 Task: Search one way flight ticket for 2 adults, 2 children, 2 infants in seat in first from Jacksonville: Albert J. Ellis Airport to Greensboro: Piedmont Triad International Airport on 5-1-2023. Choice of flights is Sun country airlines. Number of bags: 1 checked bag. Price is upto 91000. Outbound departure time preference is 9:00.
Action: Mouse moved to (211, 252)
Screenshot: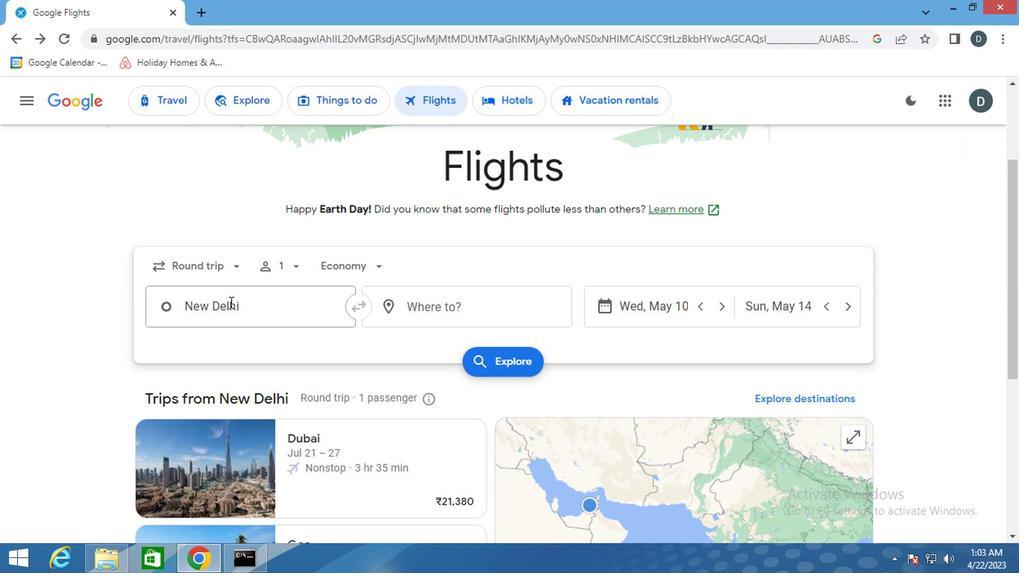 
Action: Mouse pressed left at (211, 252)
Screenshot: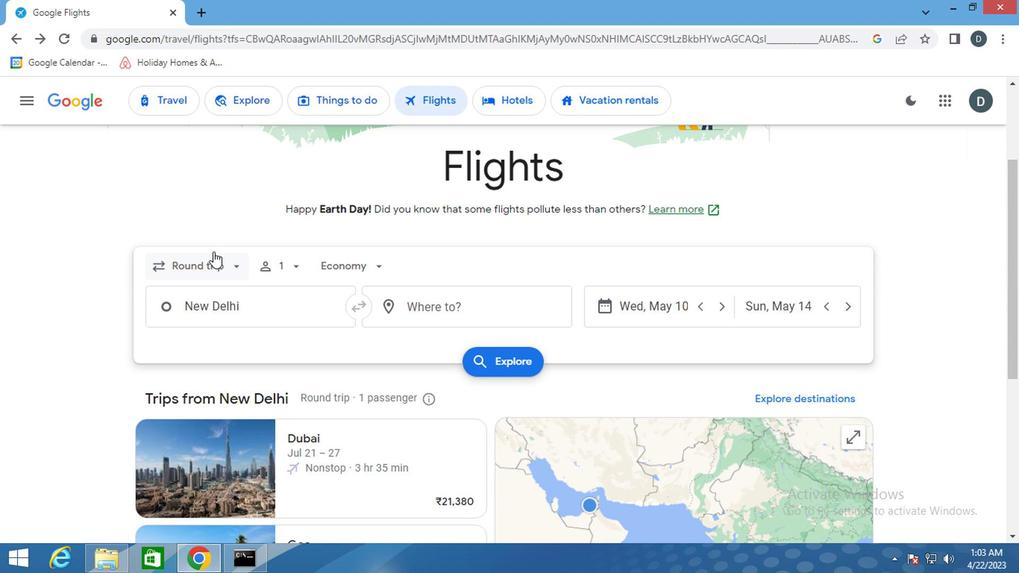 
Action: Mouse moved to (221, 332)
Screenshot: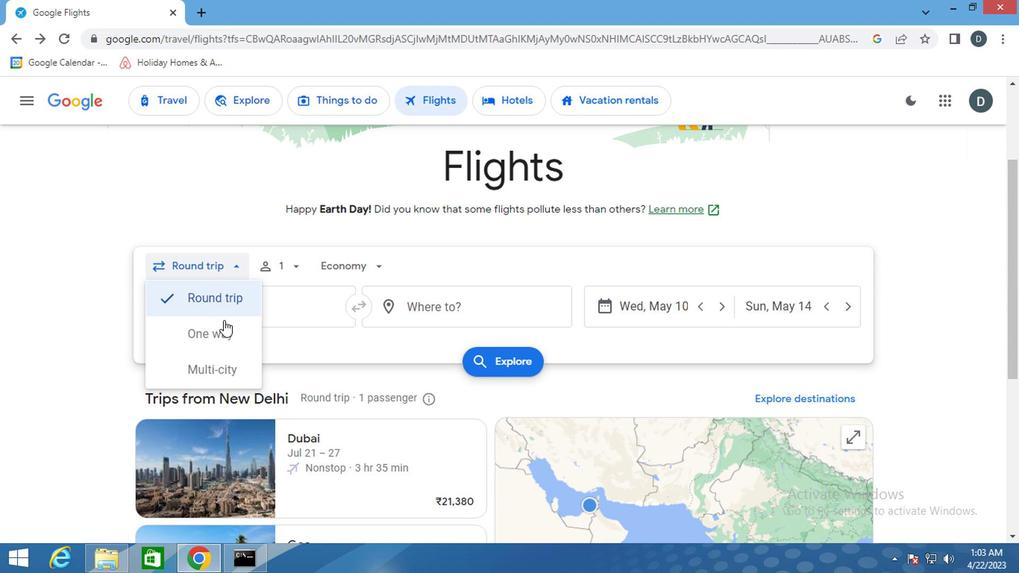 
Action: Mouse pressed left at (221, 332)
Screenshot: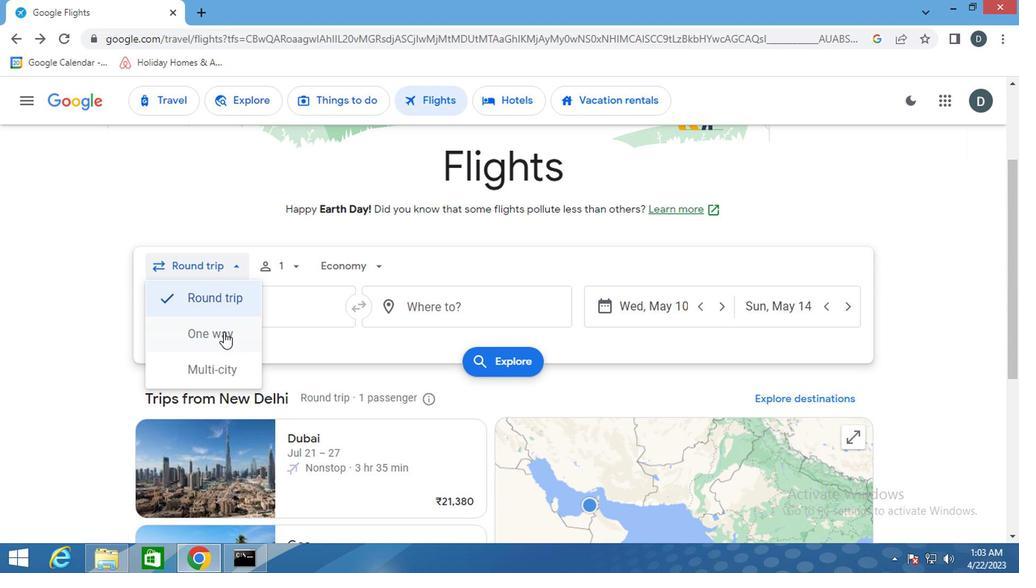 
Action: Mouse moved to (263, 260)
Screenshot: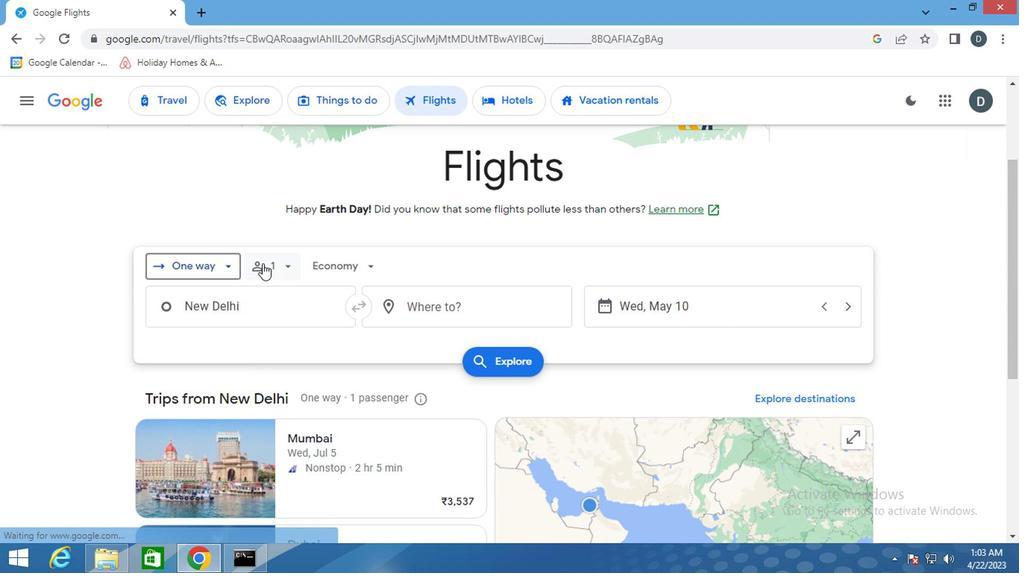 
Action: Mouse pressed left at (263, 260)
Screenshot: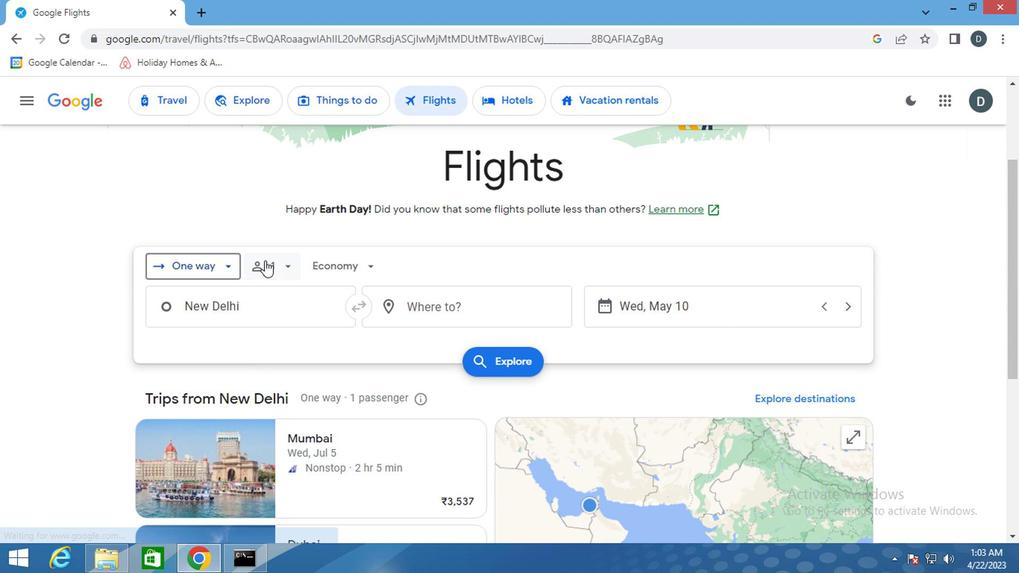 
Action: Mouse moved to (391, 309)
Screenshot: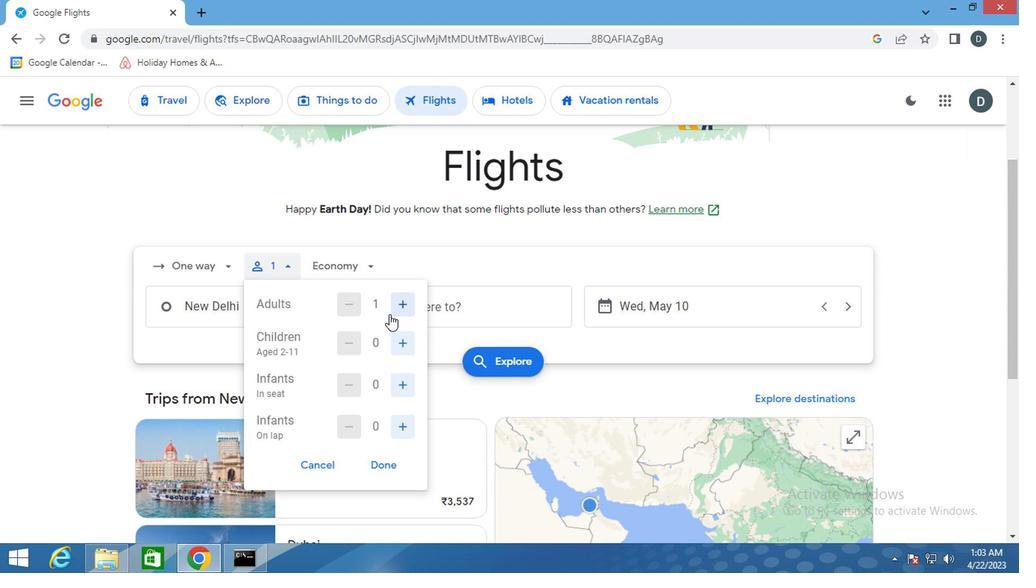 
Action: Mouse pressed left at (391, 309)
Screenshot: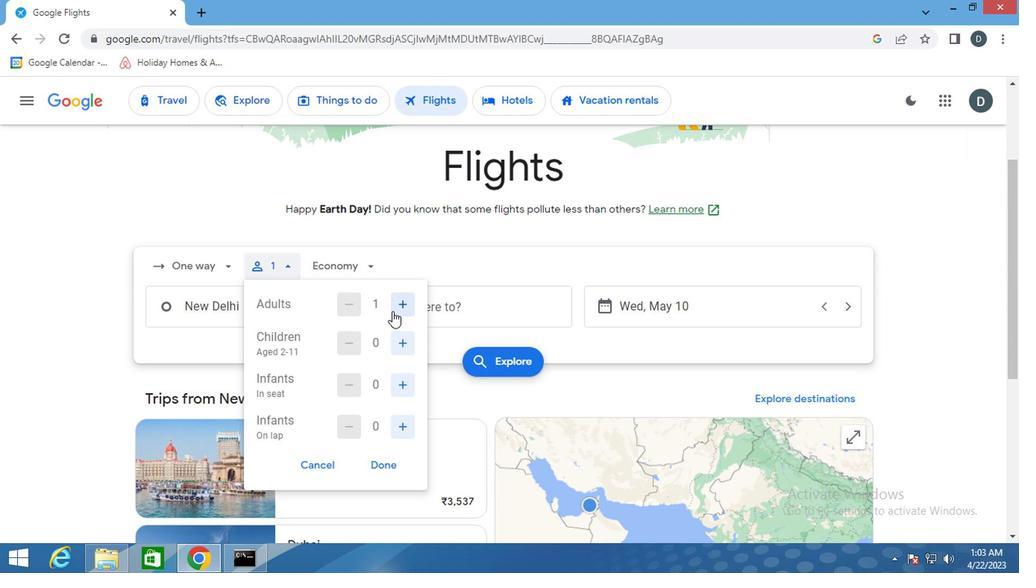 
Action: Mouse moved to (395, 336)
Screenshot: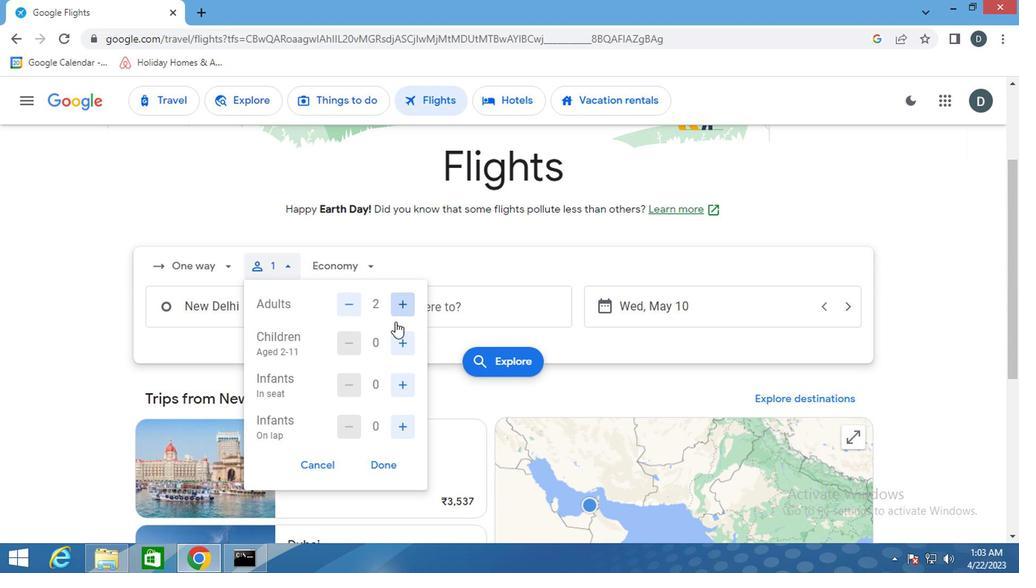 
Action: Mouse pressed left at (395, 336)
Screenshot: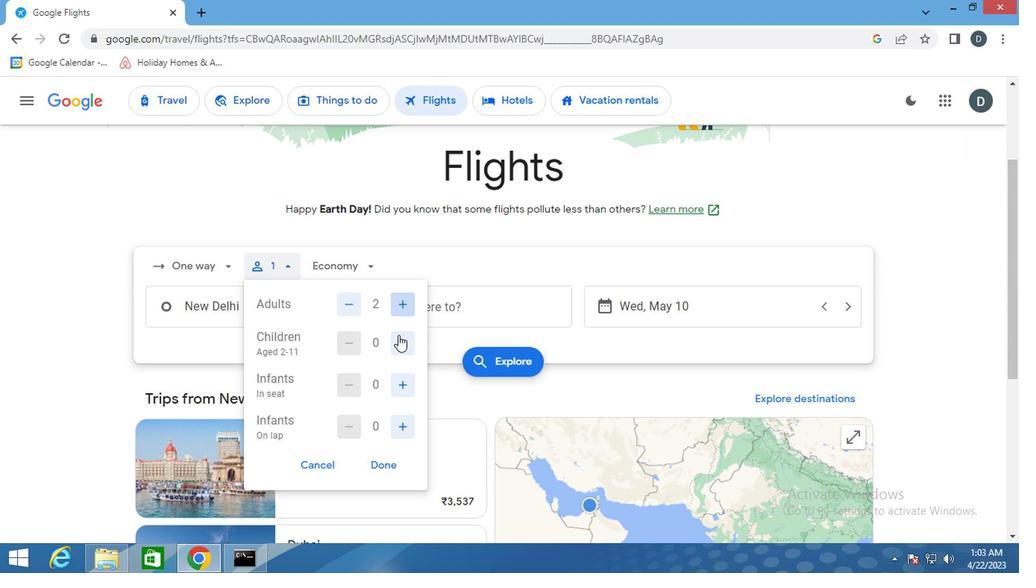 
Action: Mouse pressed left at (395, 336)
Screenshot: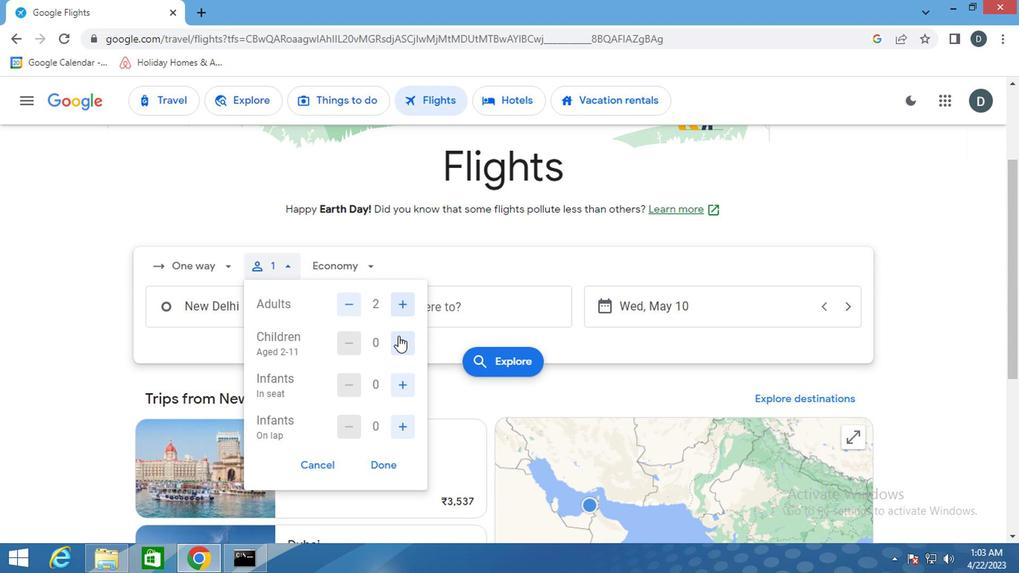 
Action: Mouse moved to (402, 380)
Screenshot: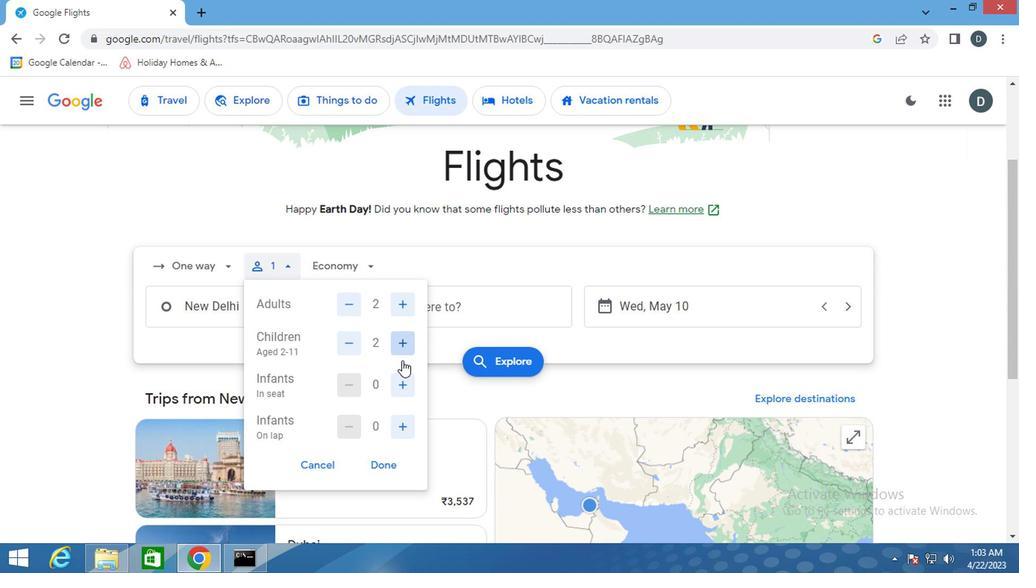 
Action: Mouse pressed left at (402, 380)
Screenshot: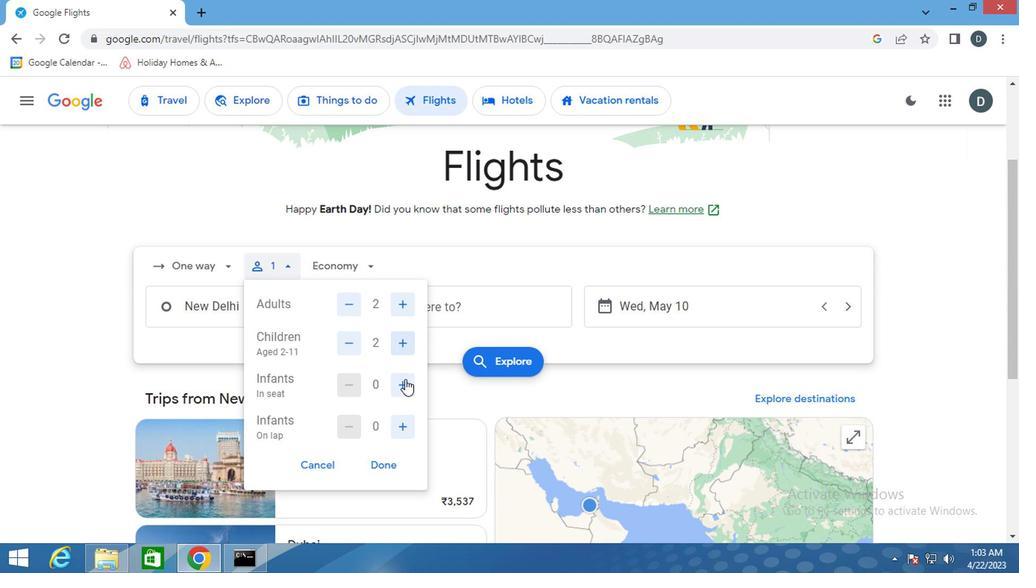 
Action: Mouse pressed left at (402, 380)
Screenshot: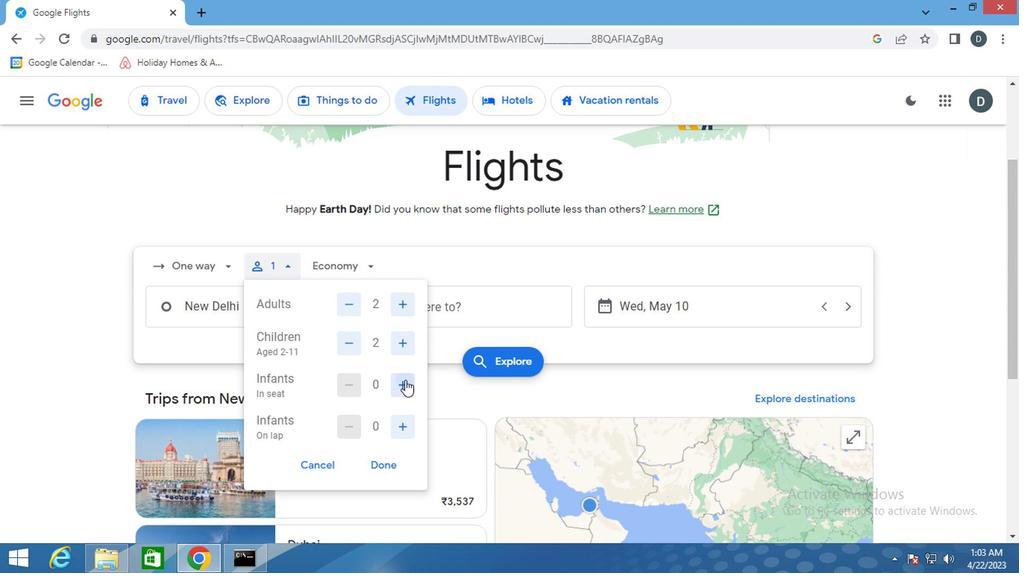 
Action: Mouse moved to (391, 461)
Screenshot: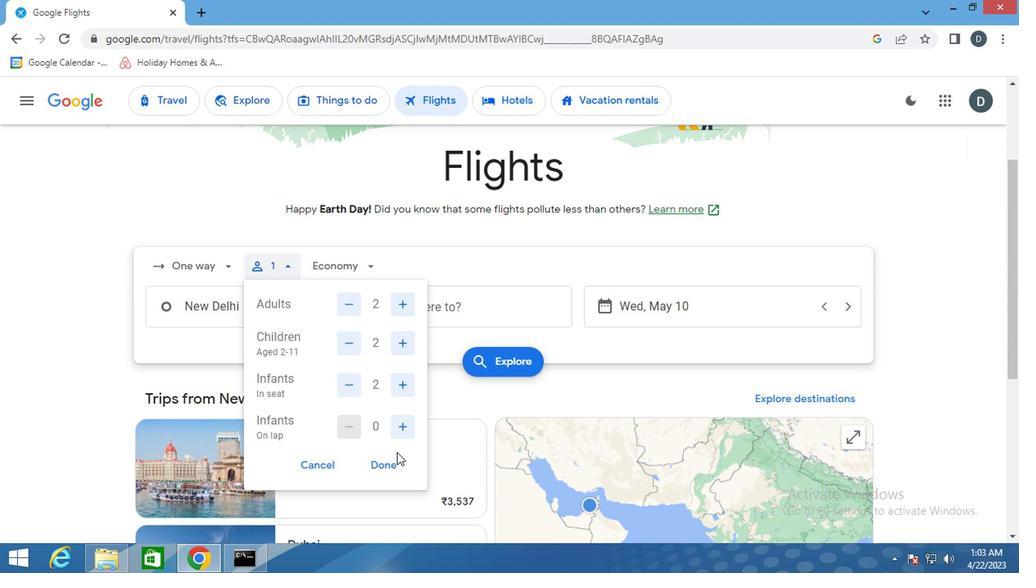 
Action: Mouse pressed left at (391, 461)
Screenshot: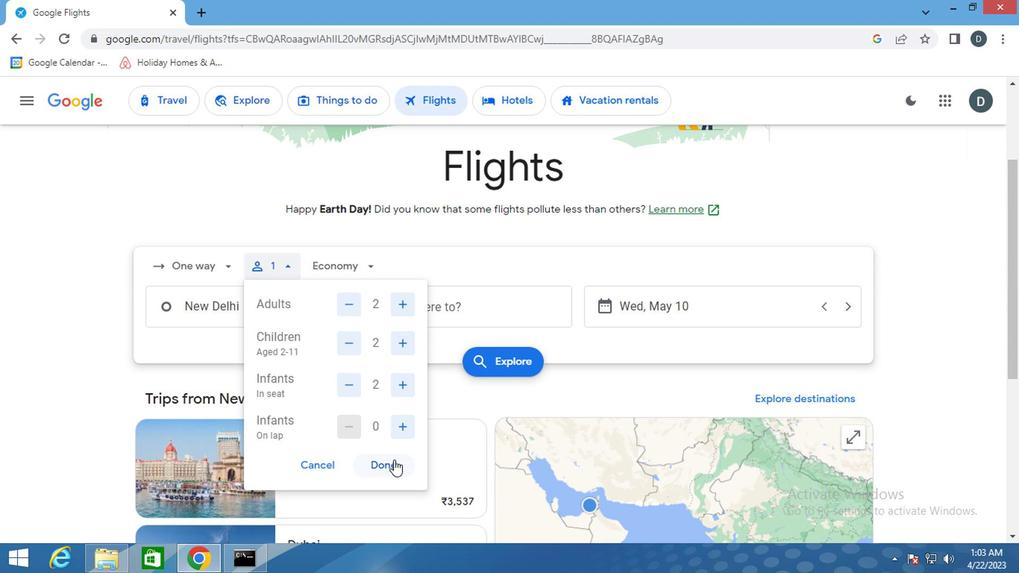 
Action: Mouse moved to (327, 268)
Screenshot: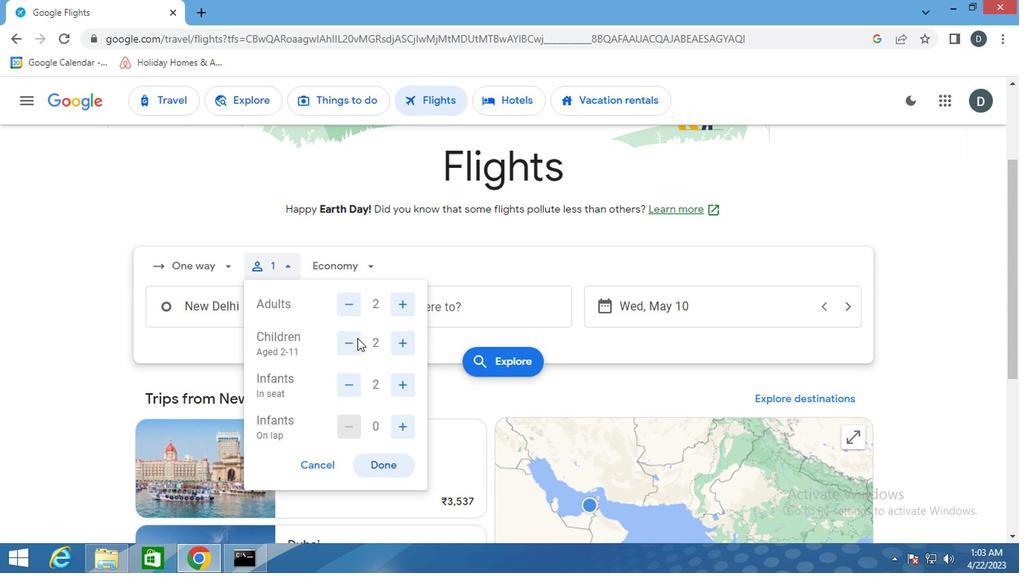 
Action: Mouse pressed left at (327, 268)
Screenshot: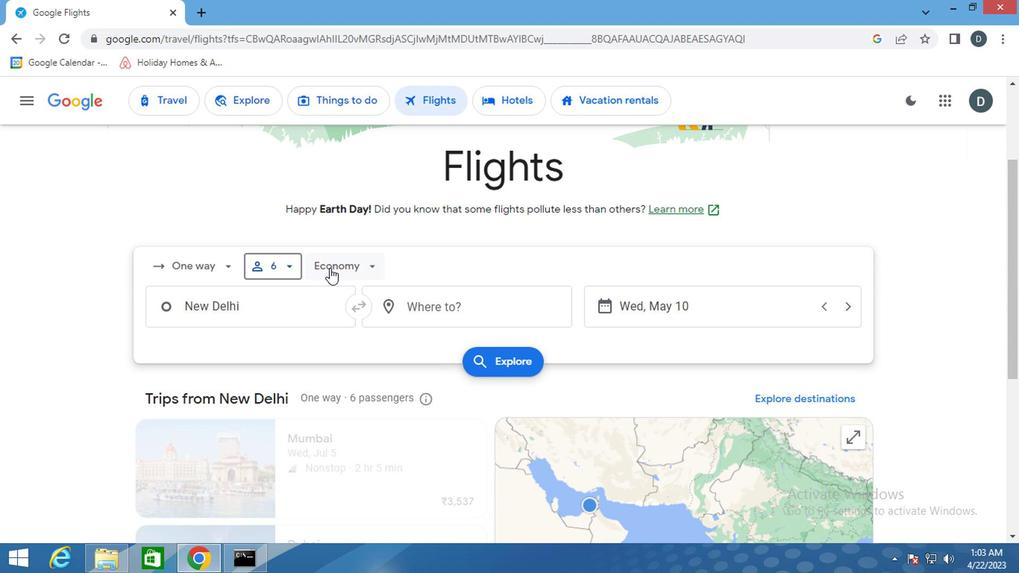 
Action: Mouse moved to (378, 404)
Screenshot: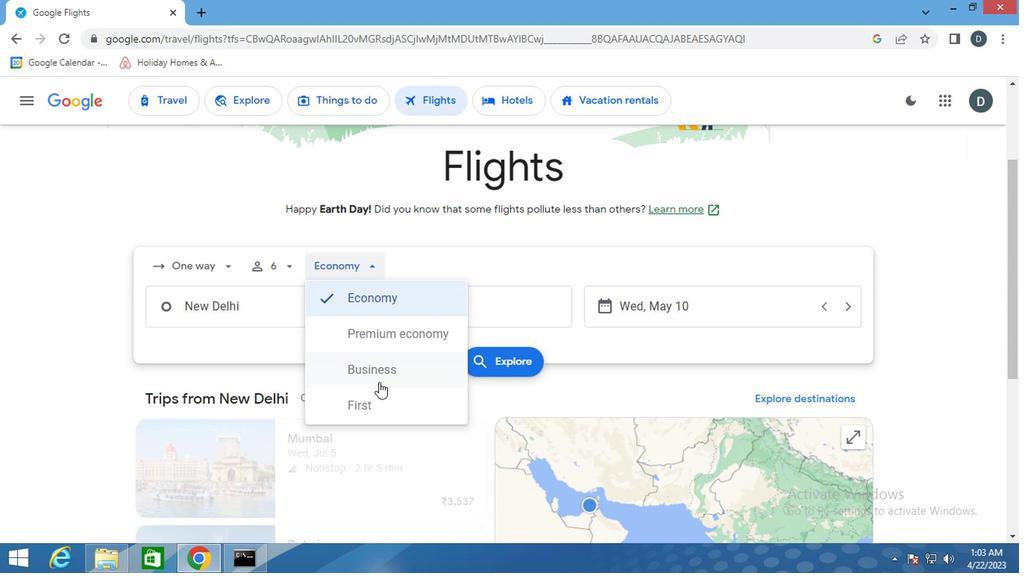 
Action: Mouse pressed left at (378, 404)
Screenshot: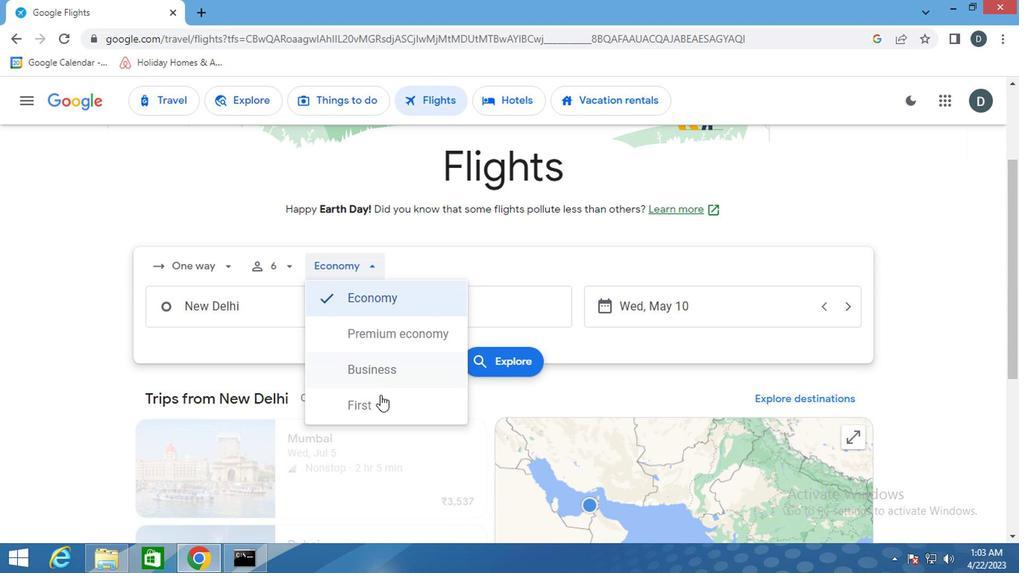 
Action: Mouse moved to (275, 311)
Screenshot: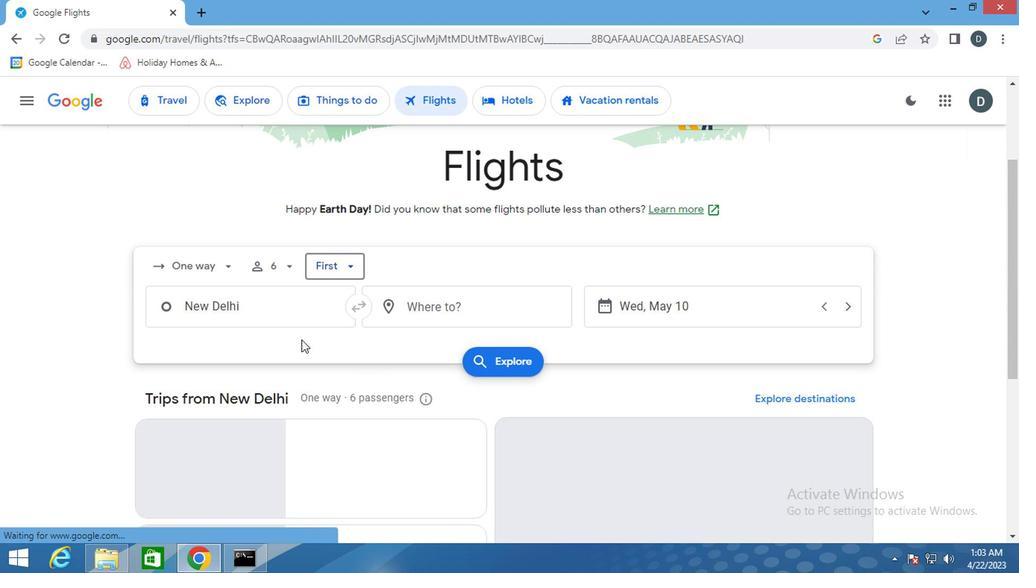 
Action: Mouse pressed left at (275, 311)
Screenshot: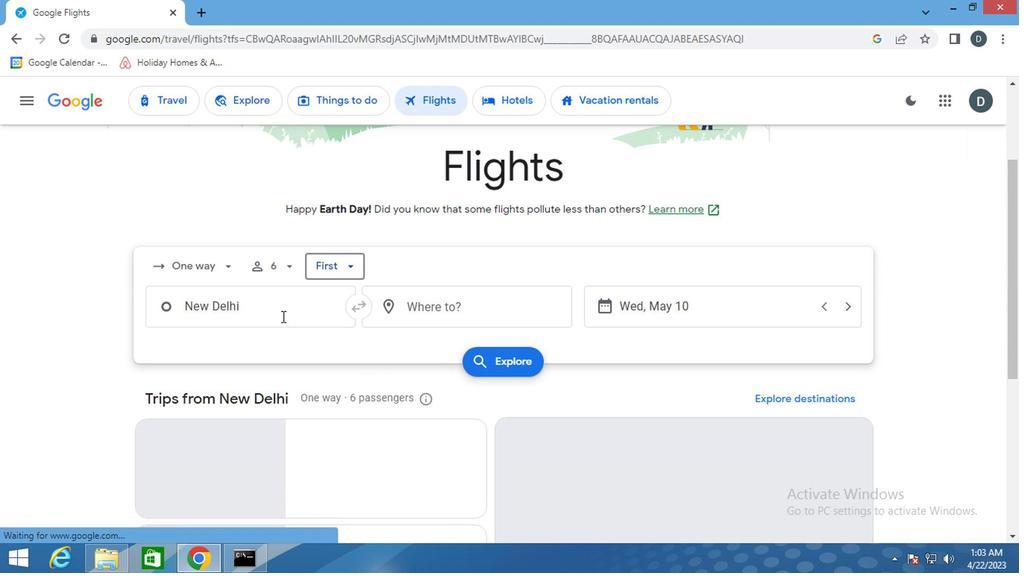 
Action: Key pressed <Key.shift>JACKSON
Screenshot: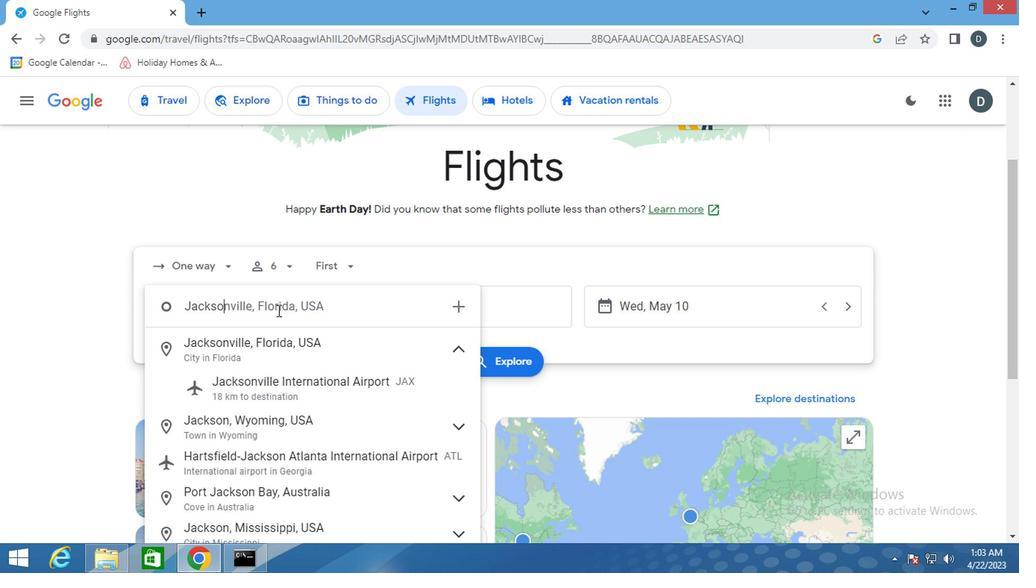 
Action: Mouse moved to (275, 340)
Screenshot: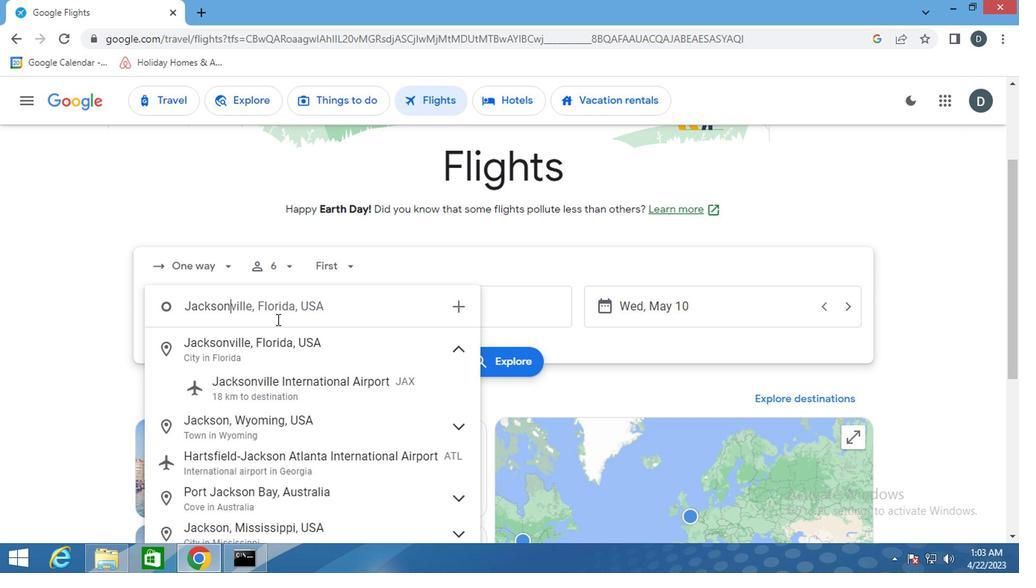 
Action: Mouse pressed left at (275, 340)
Screenshot: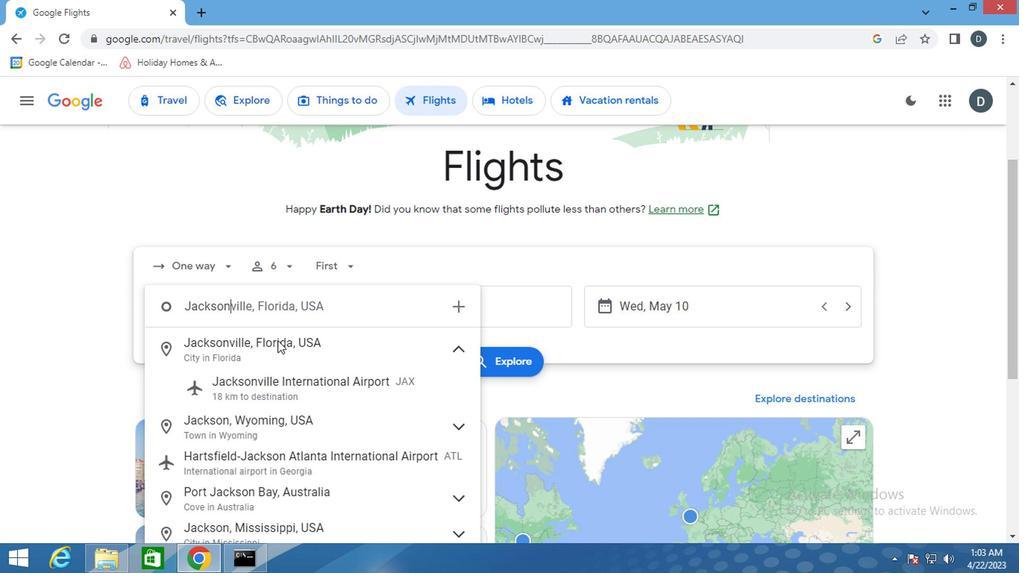 
Action: Mouse moved to (424, 308)
Screenshot: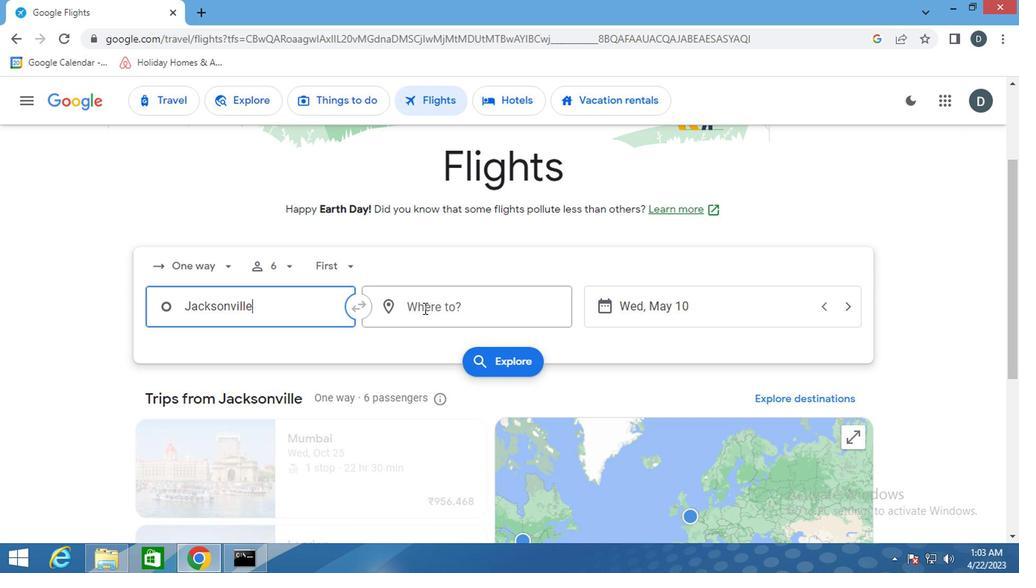 
Action: Mouse pressed left at (424, 308)
Screenshot: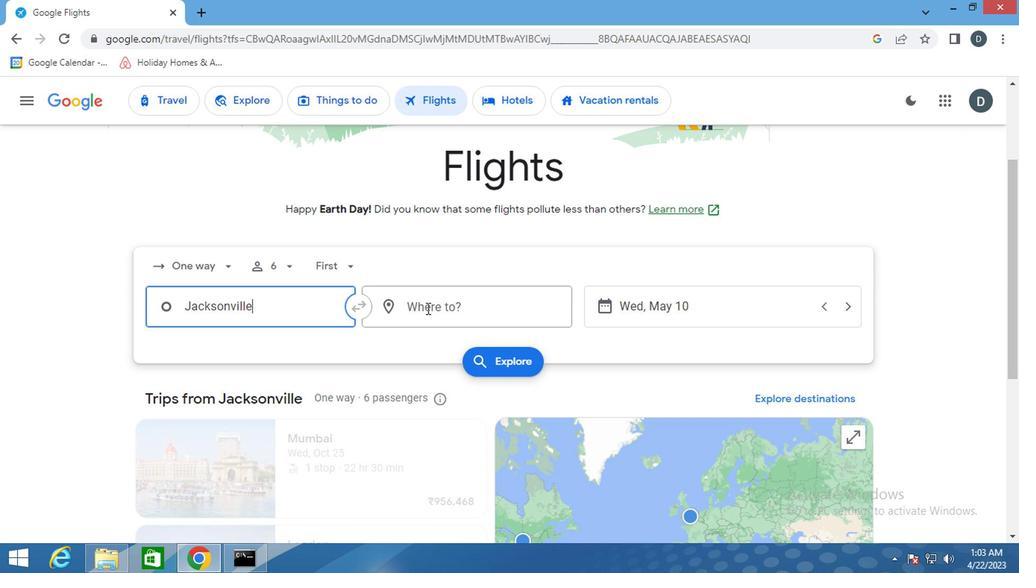 
Action: Key pressed <Key.shift>GREENS
Screenshot: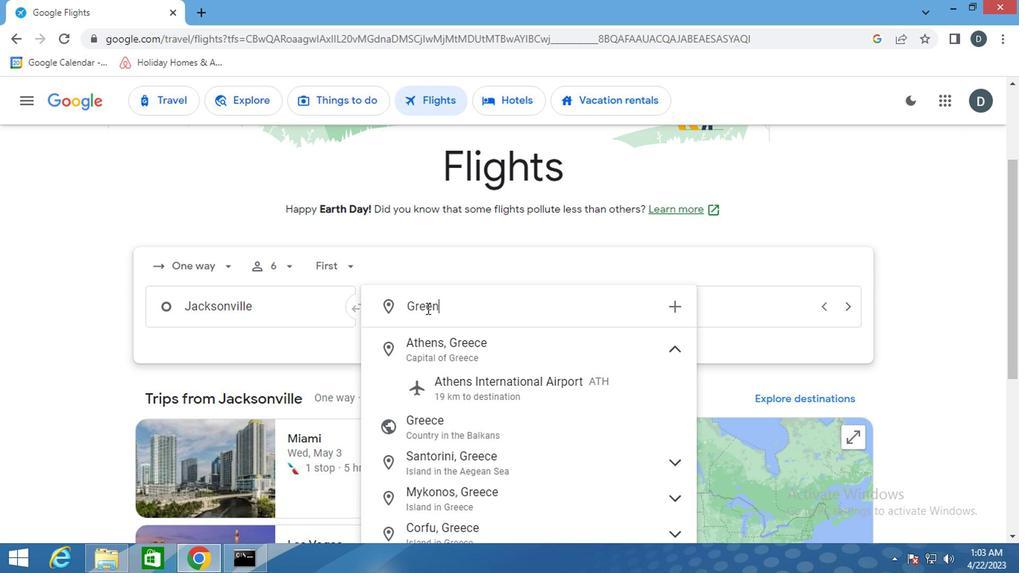 
Action: Mouse moved to (459, 384)
Screenshot: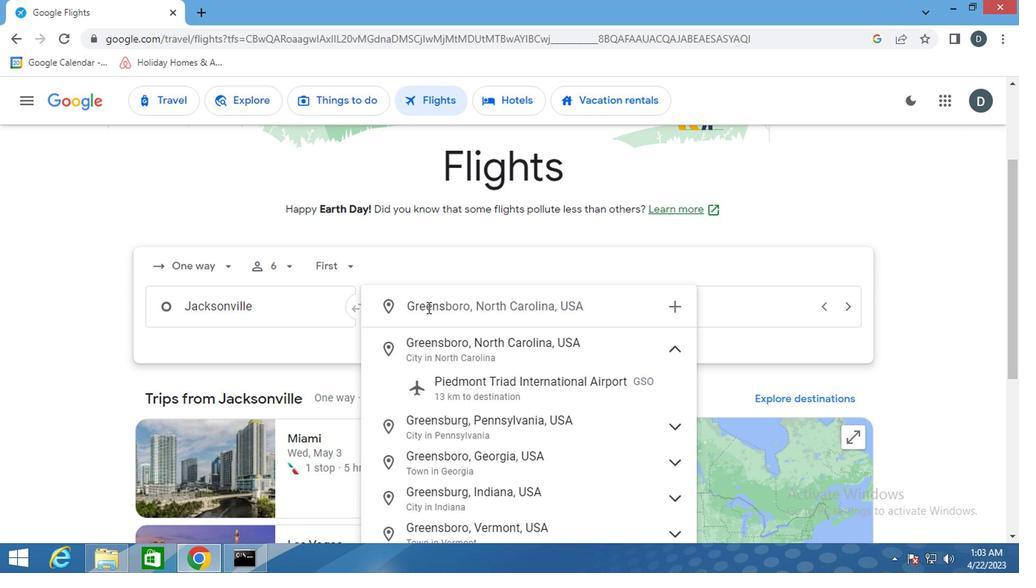 
Action: Mouse pressed left at (459, 384)
Screenshot: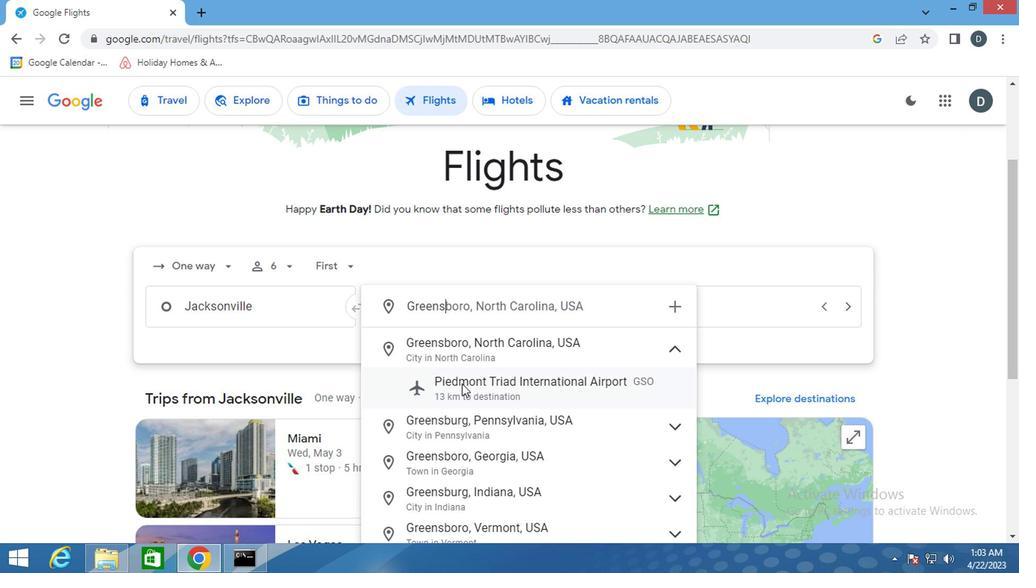 
Action: Mouse moved to (740, 322)
Screenshot: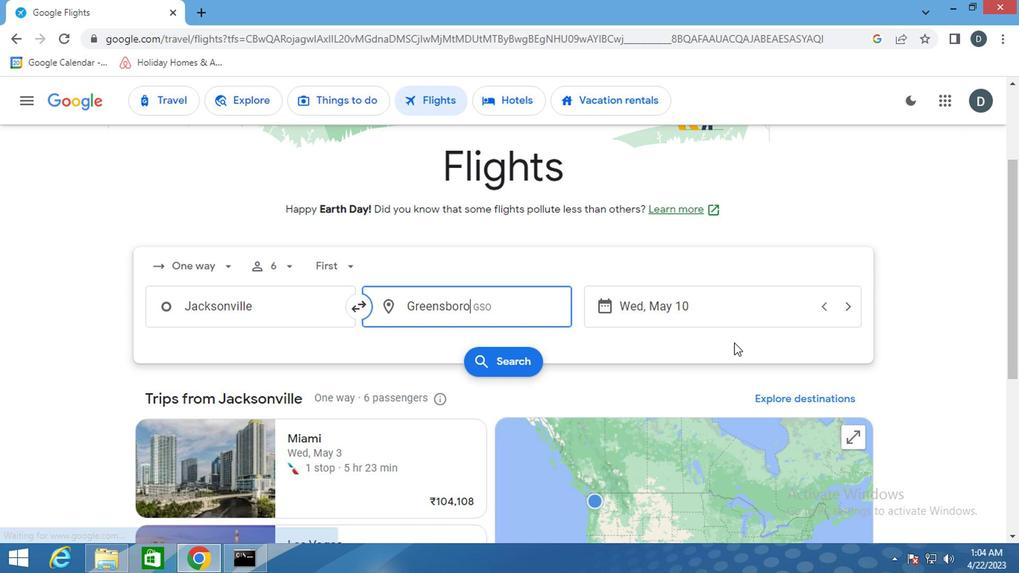 
Action: Mouse pressed left at (740, 322)
Screenshot: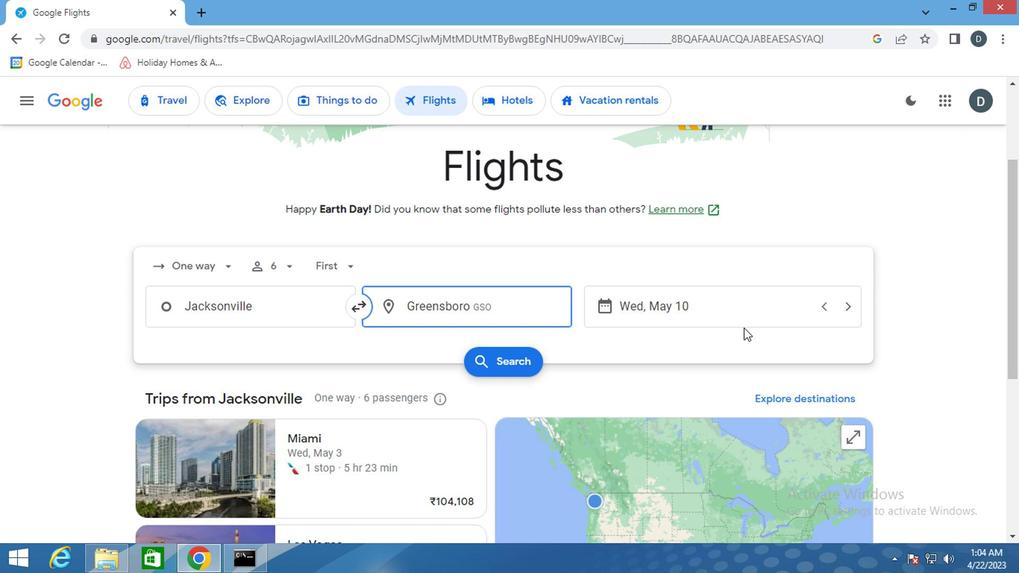 
Action: Mouse moved to (653, 265)
Screenshot: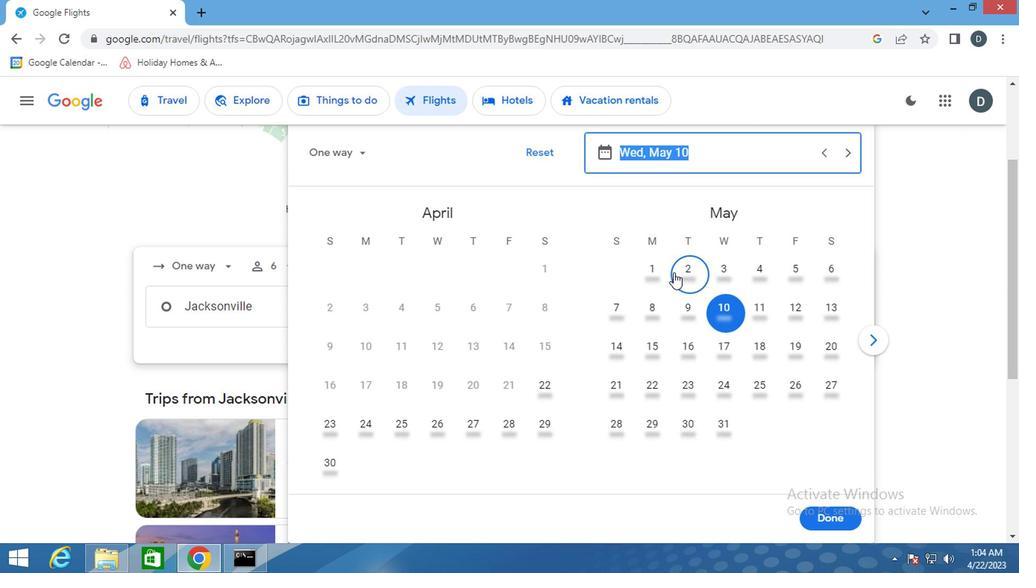 
Action: Mouse pressed left at (653, 265)
Screenshot: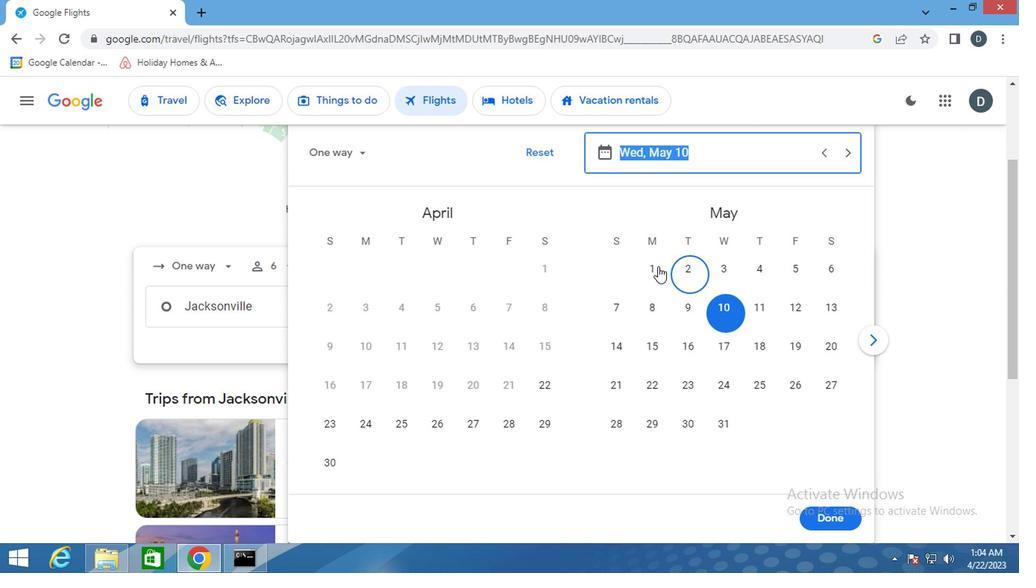 
Action: Mouse moved to (822, 510)
Screenshot: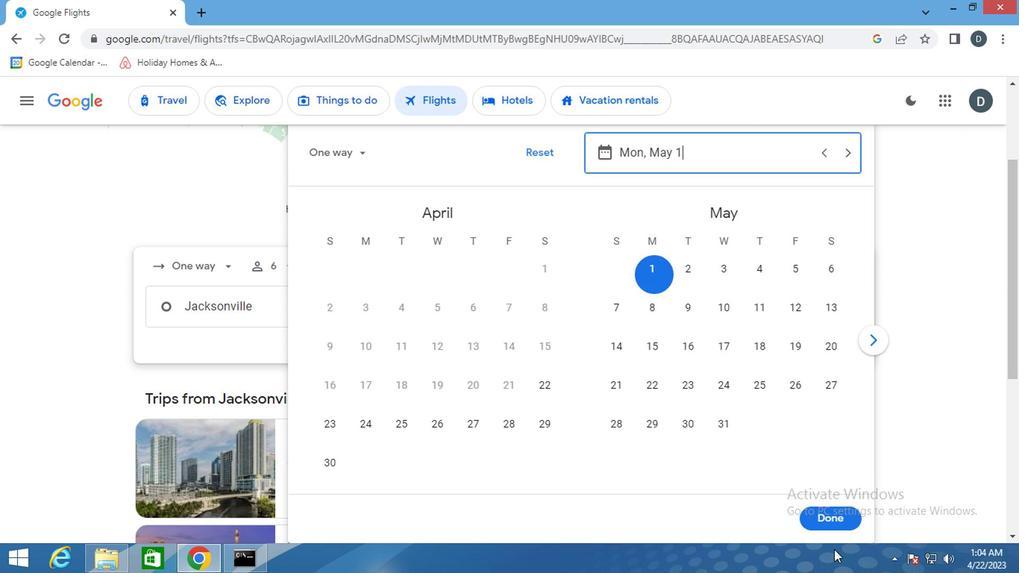 
Action: Mouse pressed left at (822, 510)
Screenshot: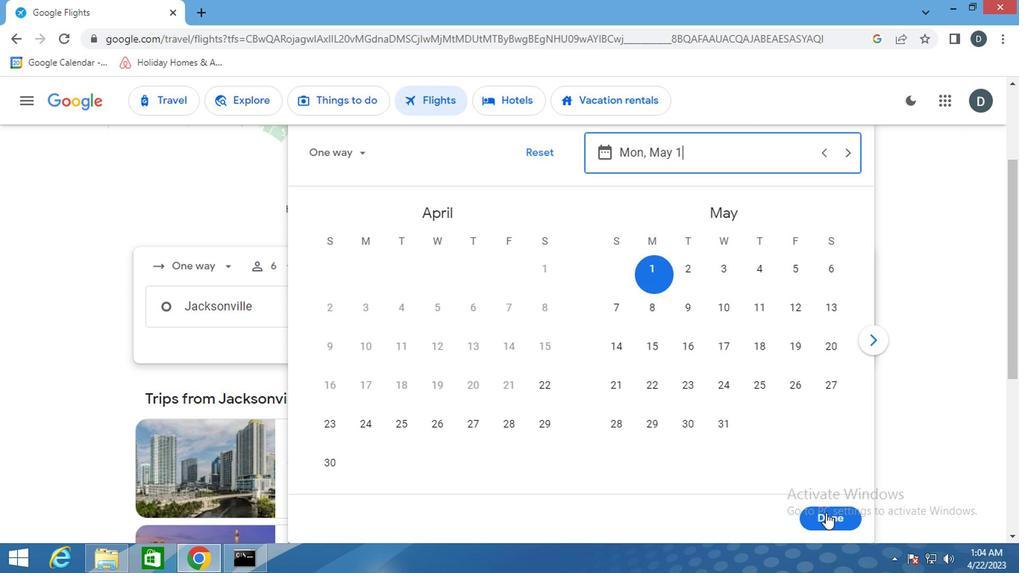 
Action: Mouse moved to (489, 358)
Screenshot: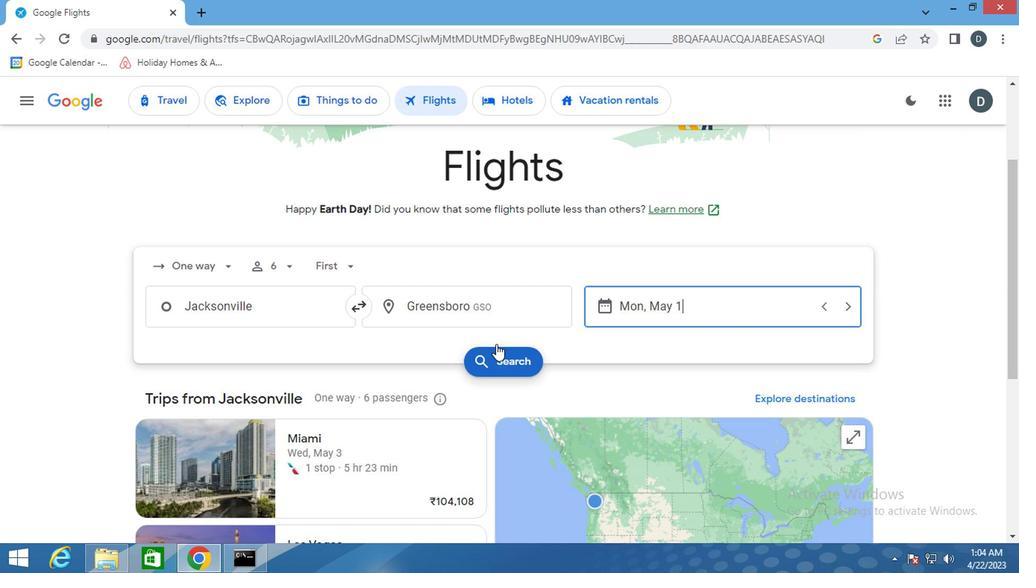 
Action: Mouse pressed left at (489, 358)
Screenshot: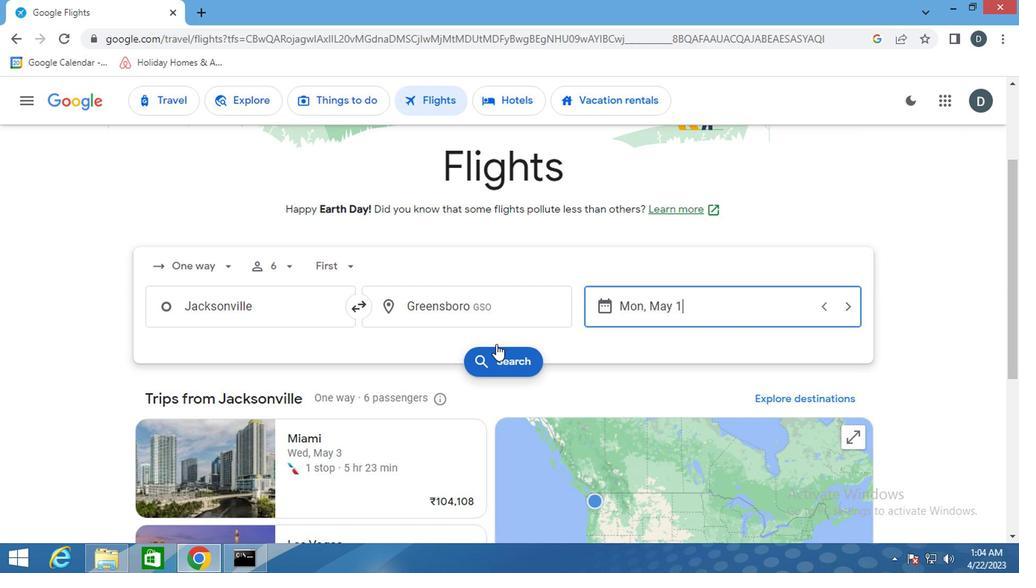 
Action: Mouse moved to (152, 238)
Screenshot: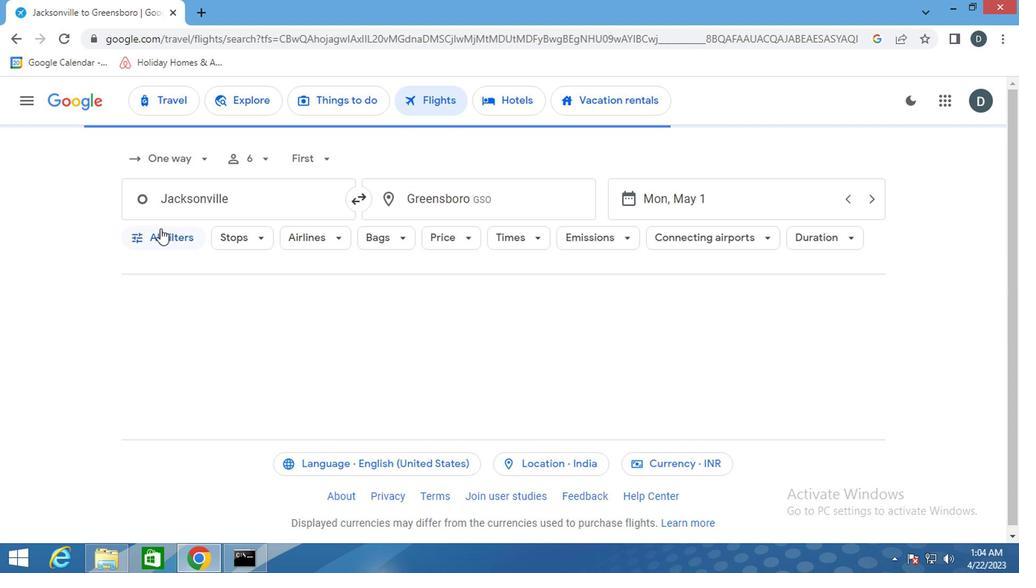 
Action: Mouse pressed left at (152, 238)
Screenshot: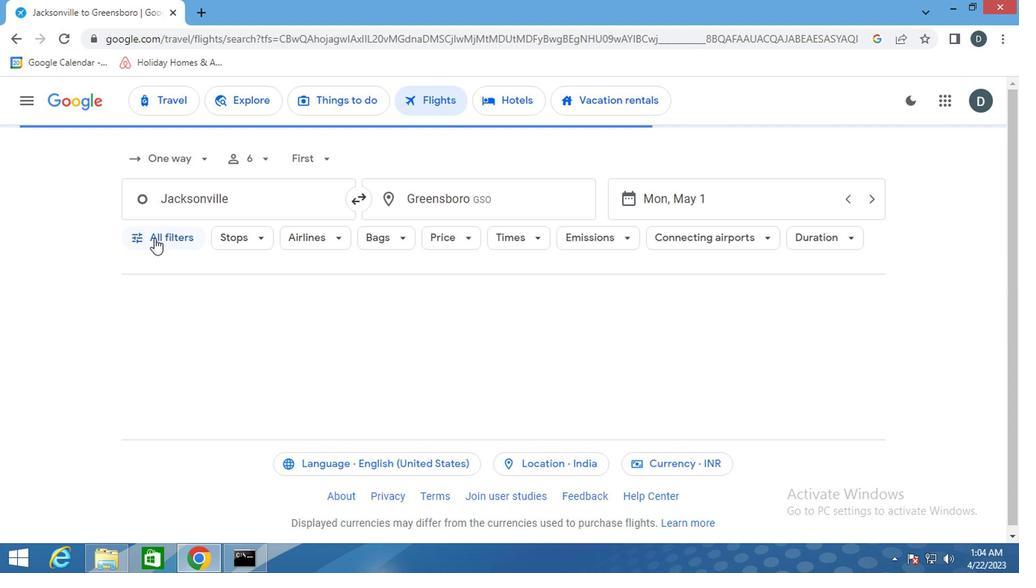 
Action: Mouse moved to (245, 340)
Screenshot: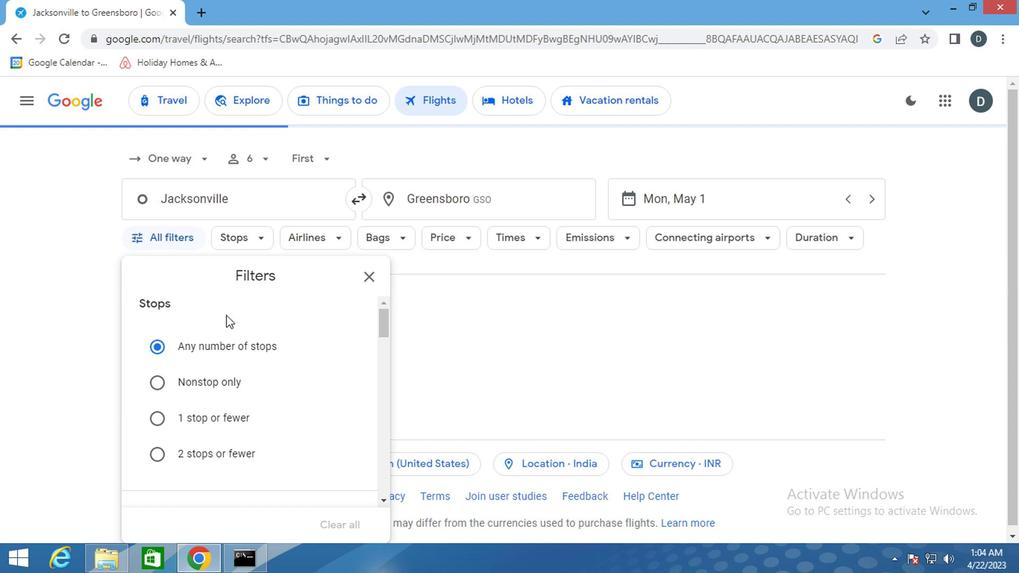 
Action: Mouse scrolled (245, 340) with delta (0, 0)
Screenshot: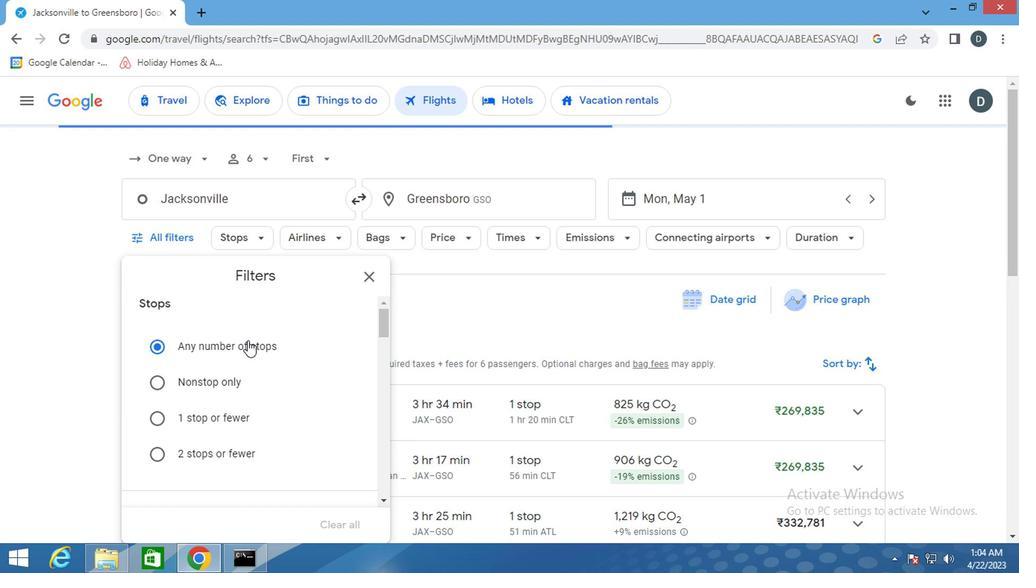 
Action: Mouse scrolled (245, 340) with delta (0, 0)
Screenshot: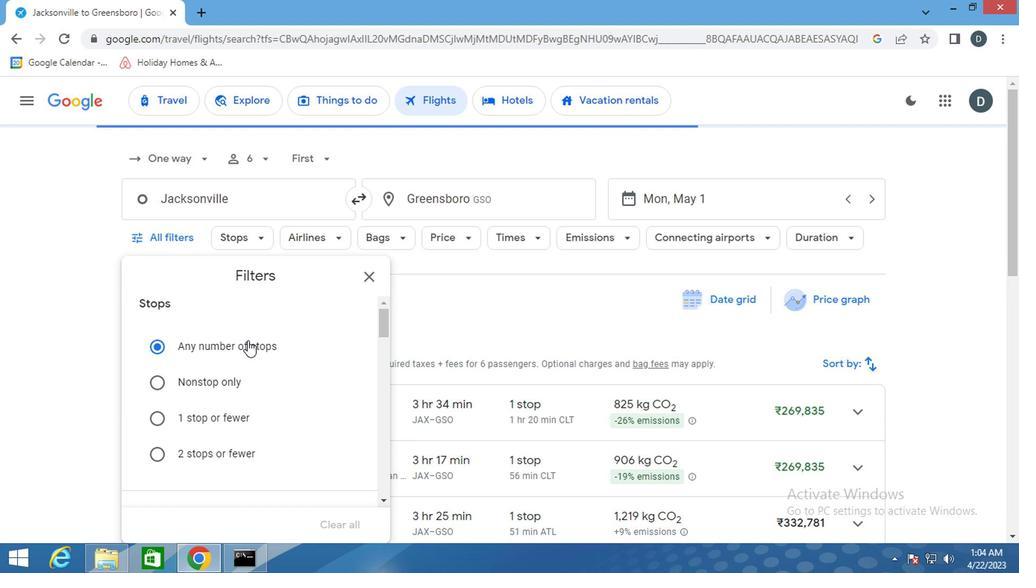 
Action: Mouse scrolled (245, 340) with delta (0, 0)
Screenshot: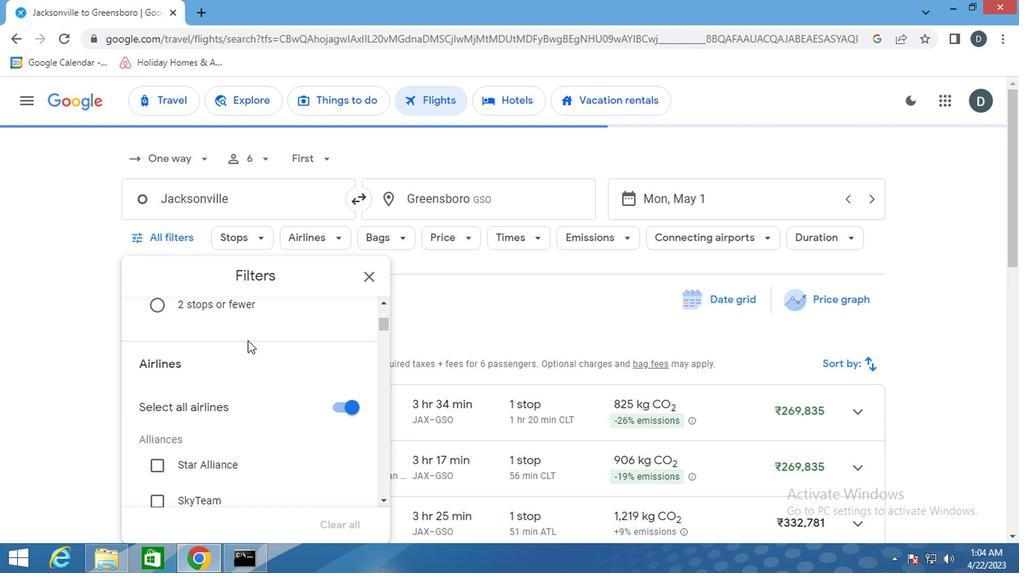 
Action: Mouse scrolled (245, 340) with delta (0, 0)
Screenshot: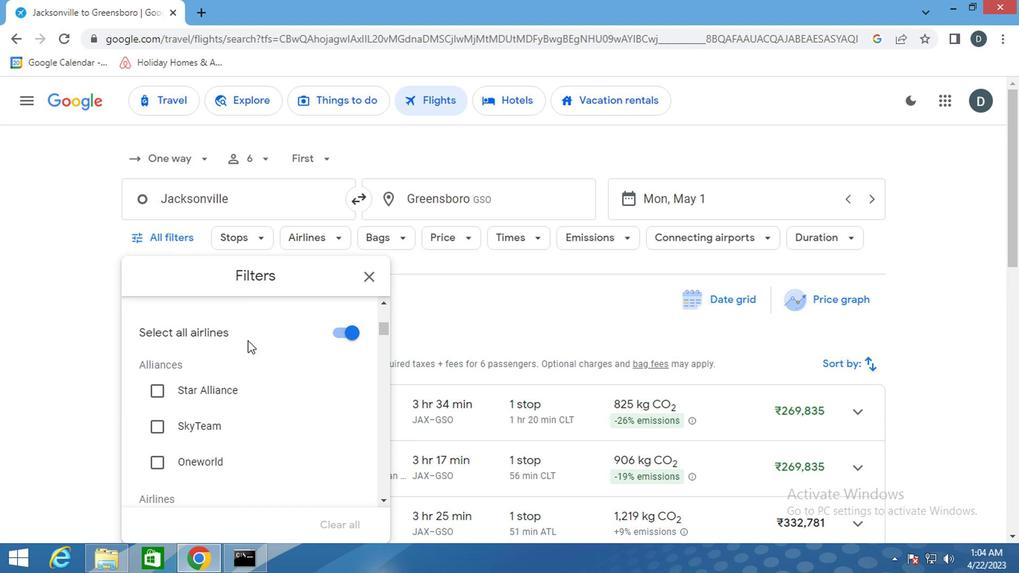 
Action: Mouse scrolled (245, 340) with delta (0, 0)
Screenshot: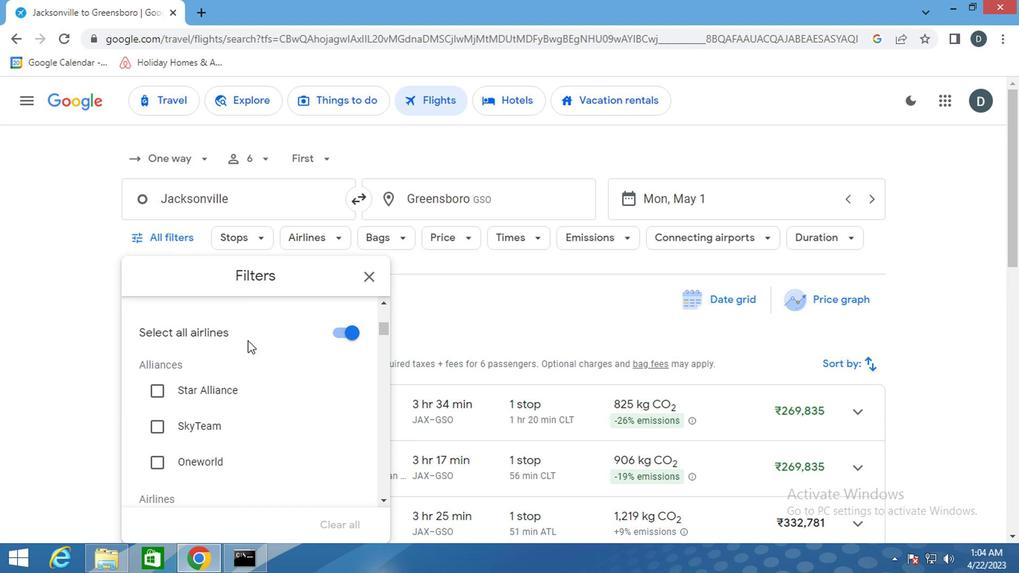
Action: Mouse scrolled (245, 340) with delta (0, 0)
Screenshot: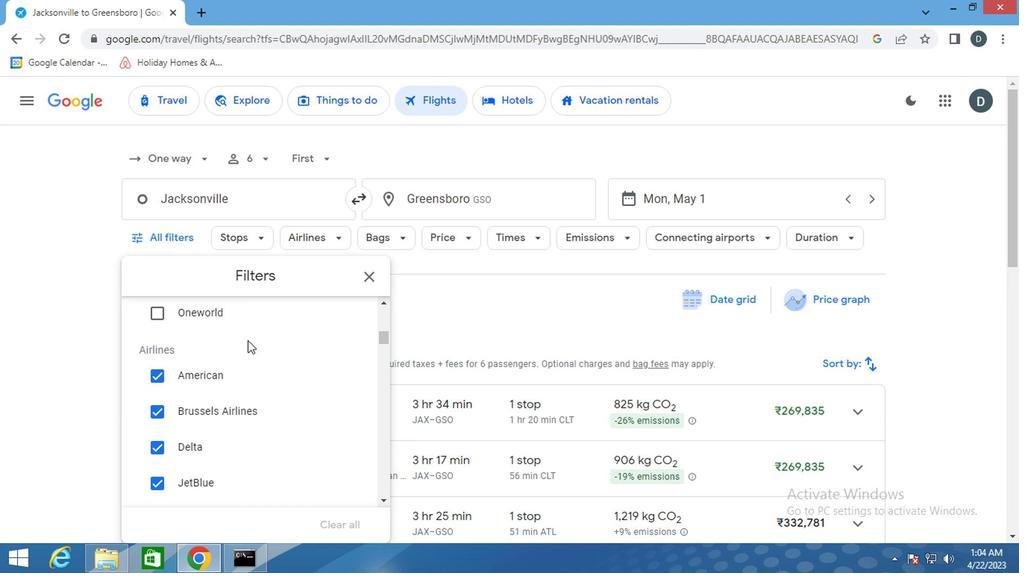 
Action: Mouse scrolled (245, 340) with delta (0, 0)
Screenshot: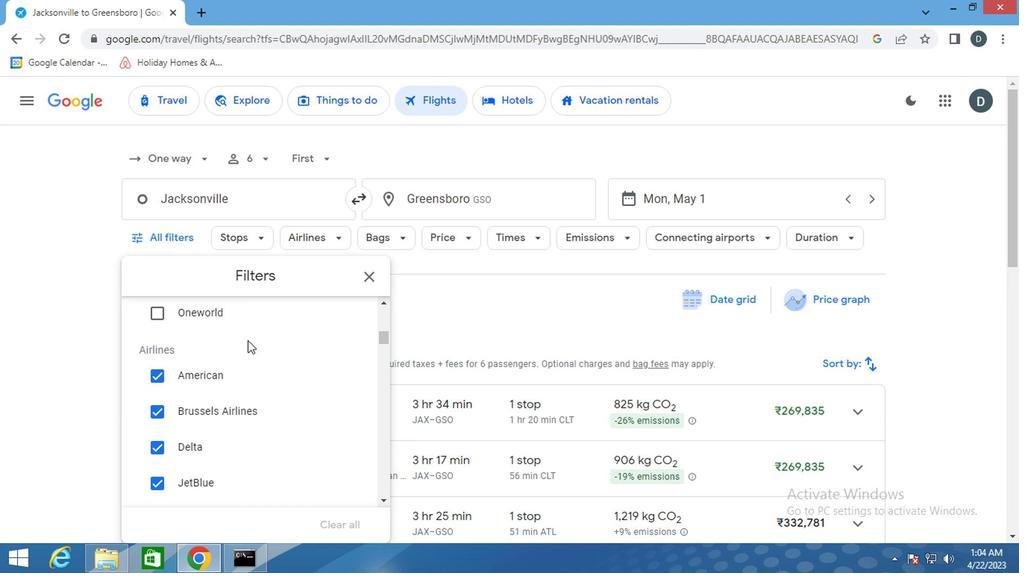 
Action: Mouse moved to (295, 432)
Screenshot: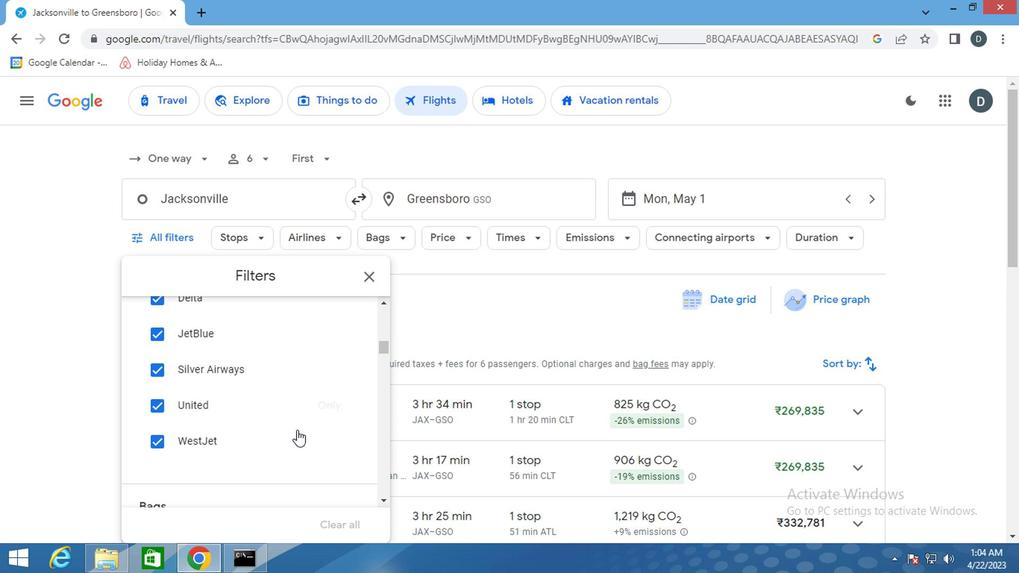 
Action: Mouse scrolled (295, 433) with delta (0, 1)
Screenshot: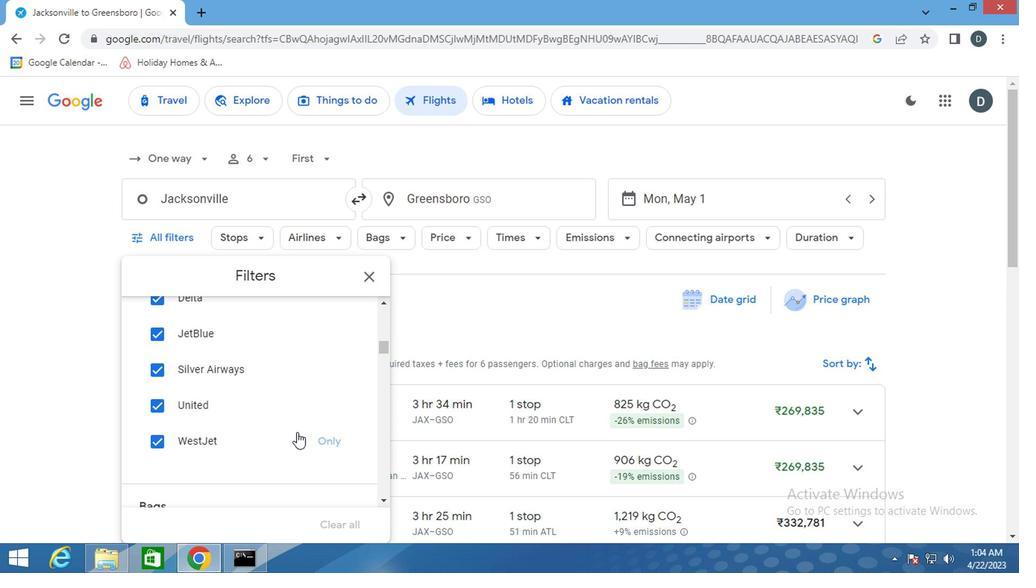 
Action: Mouse scrolled (295, 433) with delta (0, 1)
Screenshot: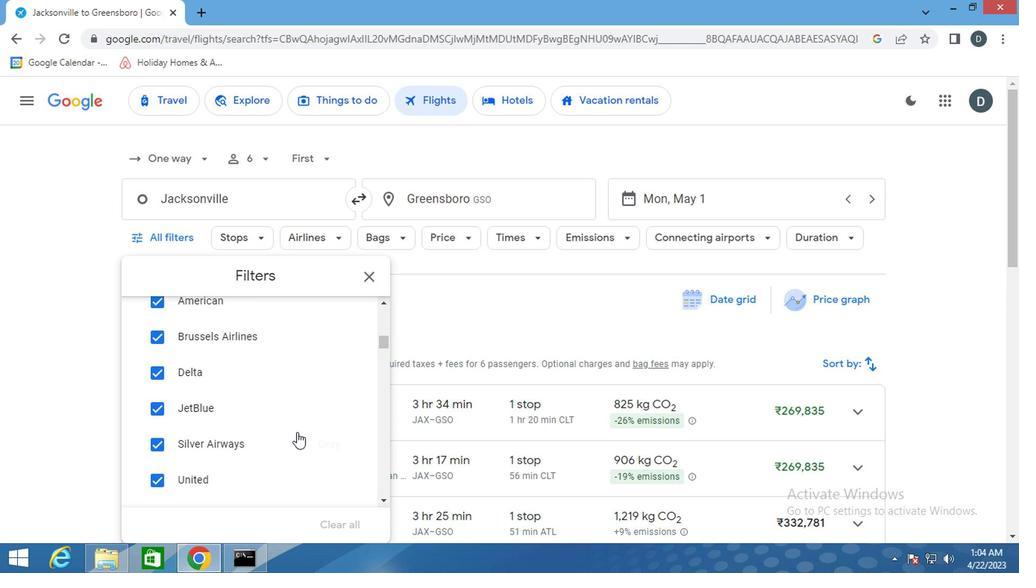 
Action: Mouse scrolled (295, 432) with delta (0, 0)
Screenshot: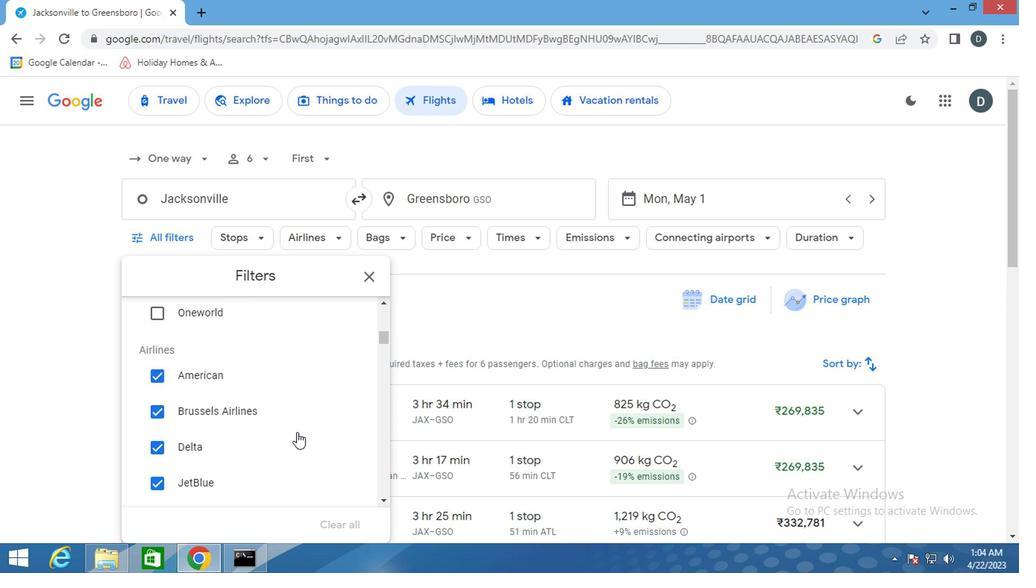
Action: Mouse scrolled (295, 432) with delta (0, 0)
Screenshot: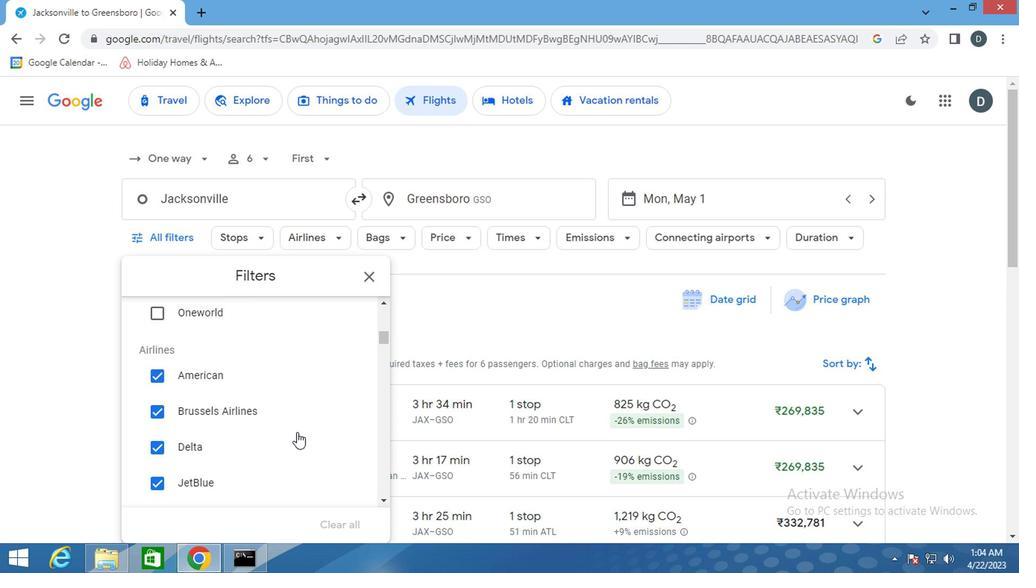 
Action: Mouse scrolled (295, 432) with delta (0, 0)
Screenshot: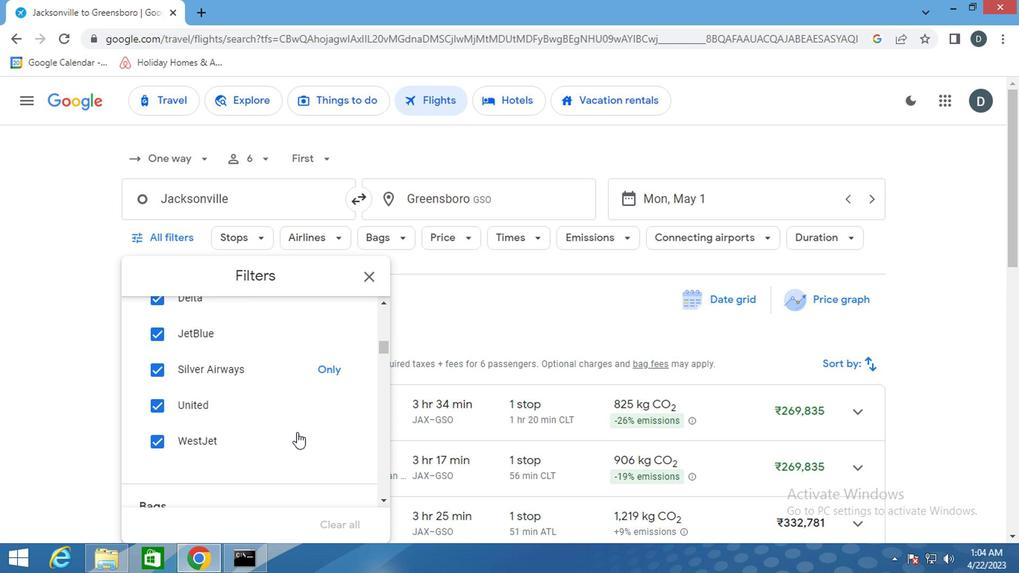 
Action: Mouse scrolled (295, 432) with delta (0, 0)
Screenshot: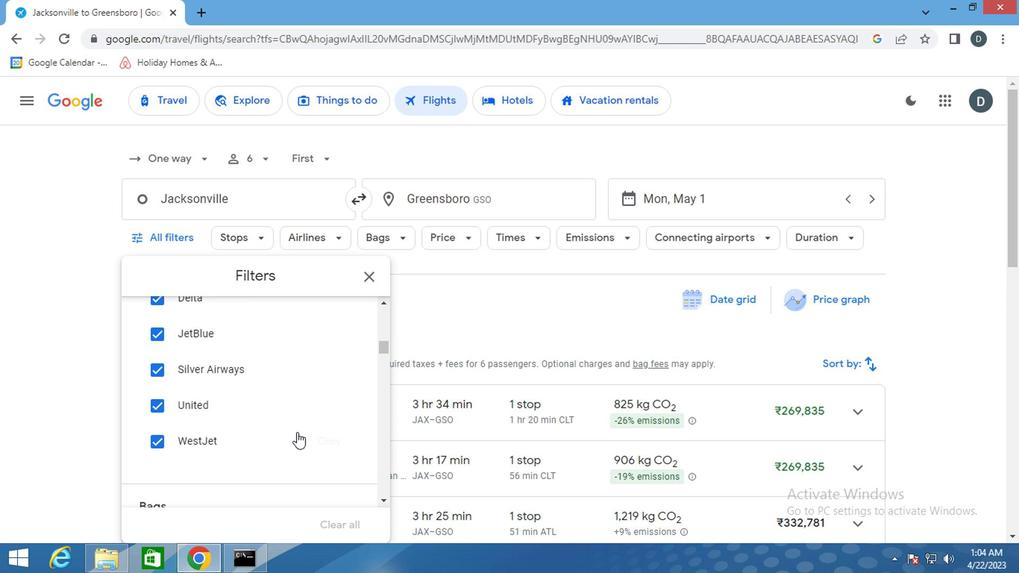 
Action: Mouse moved to (345, 429)
Screenshot: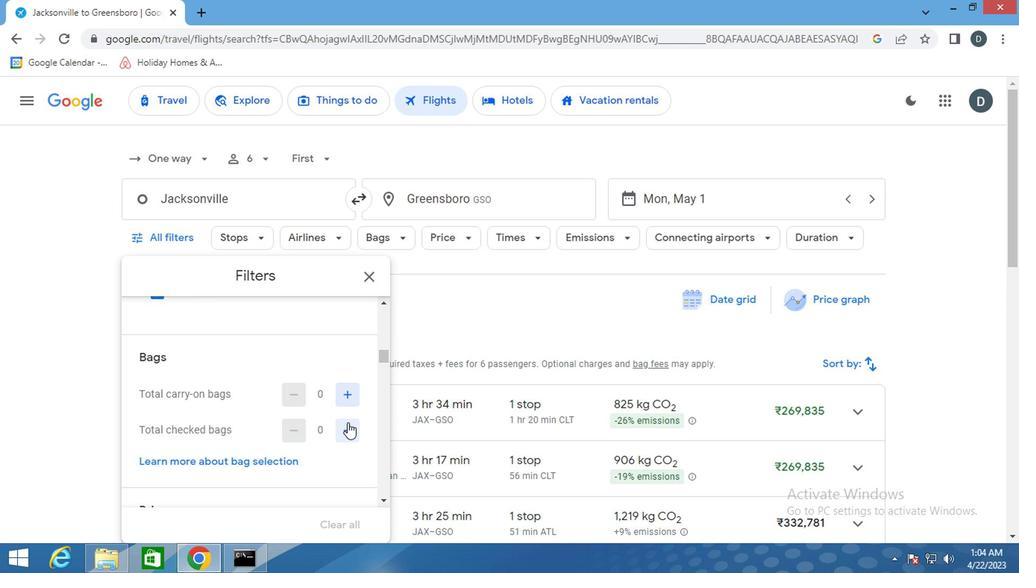 
Action: Mouse pressed left at (345, 429)
Screenshot: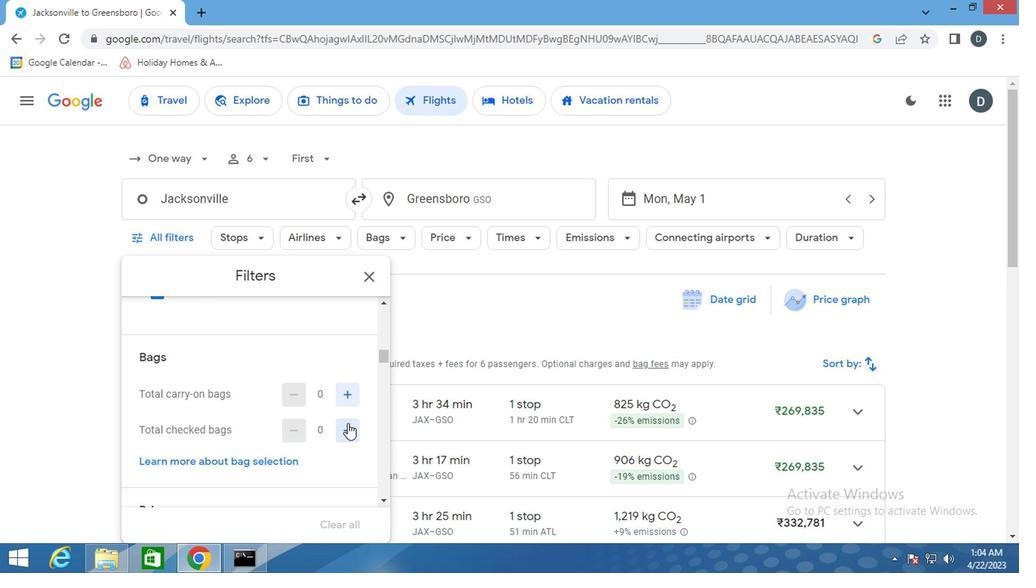 
Action: Mouse moved to (300, 460)
Screenshot: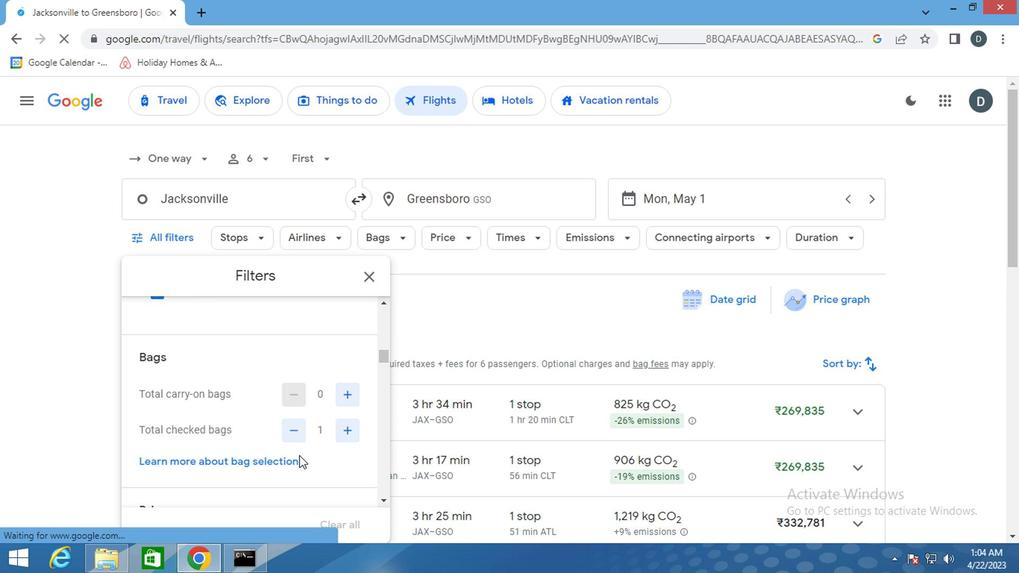
Action: Mouse scrolled (300, 459) with delta (0, 0)
Screenshot: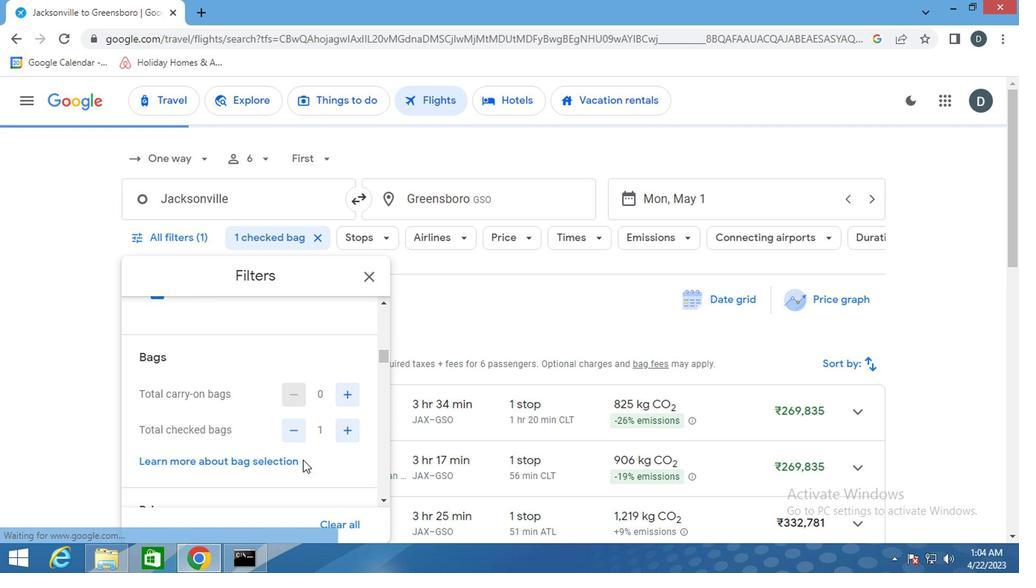 
Action: Mouse scrolled (300, 459) with delta (0, 0)
Screenshot: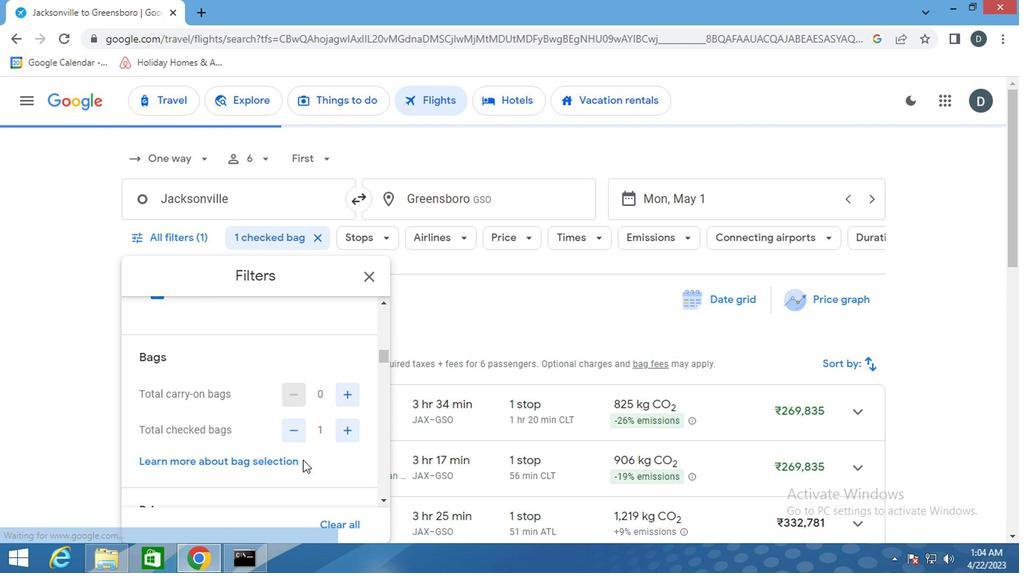 
Action: Mouse moved to (355, 428)
Screenshot: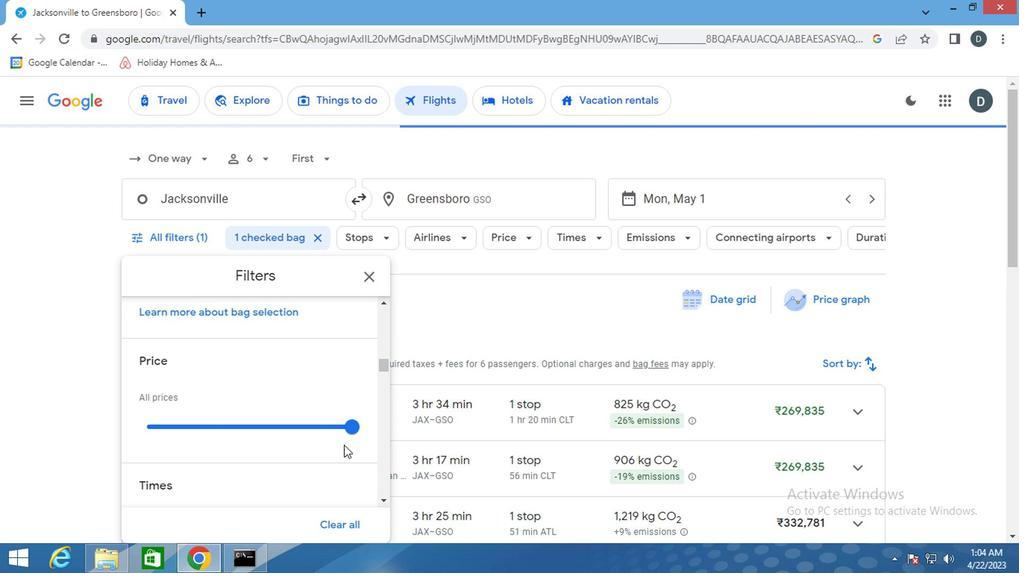 
Action: Mouse pressed left at (355, 428)
Screenshot: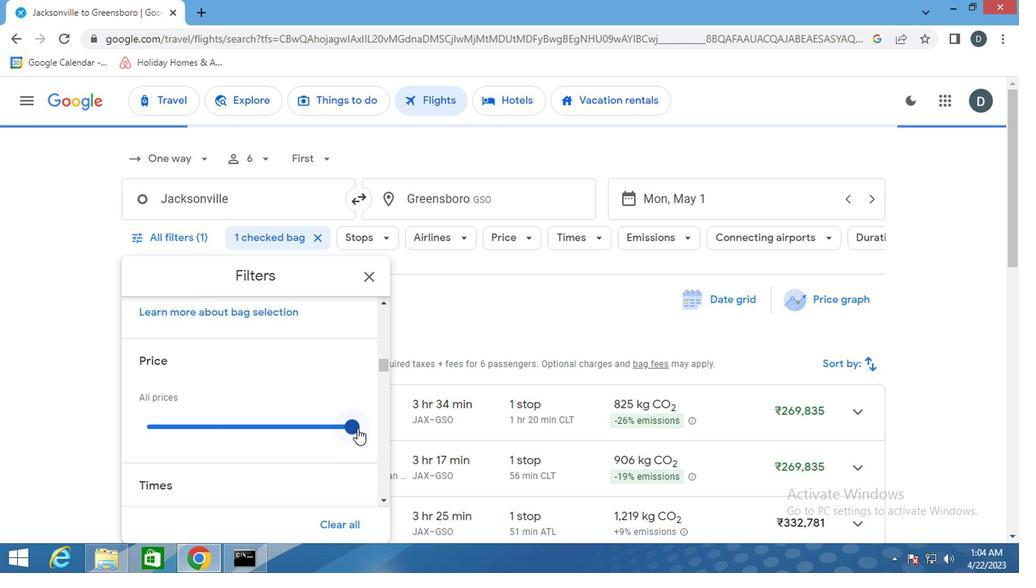 
Action: Mouse moved to (199, 460)
Screenshot: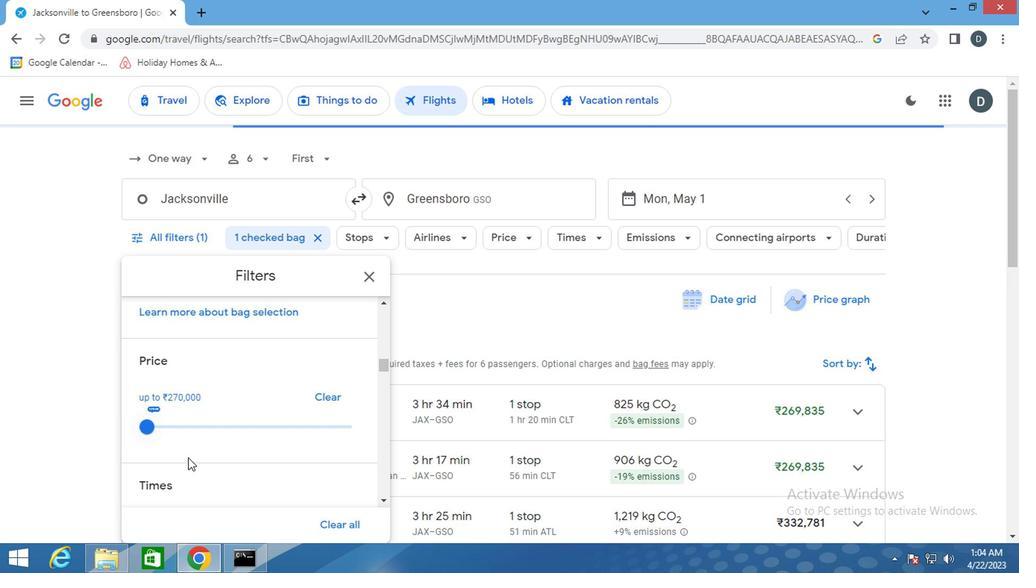 
Action: Mouse scrolled (199, 459) with delta (0, 0)
Screenshot: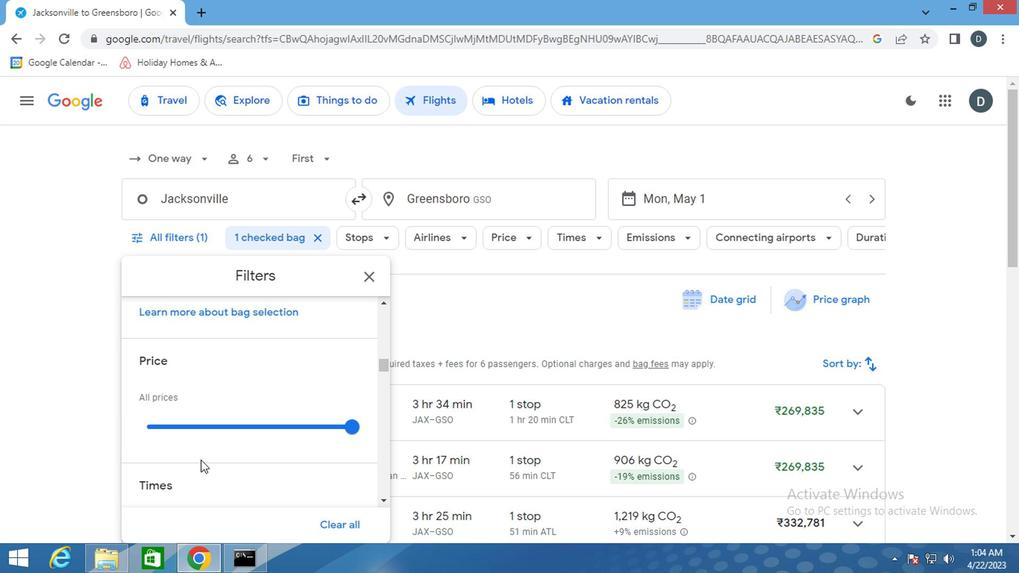 
Action: Mouse scrolled (199, 459) with delta (0, 0)
Screenshot: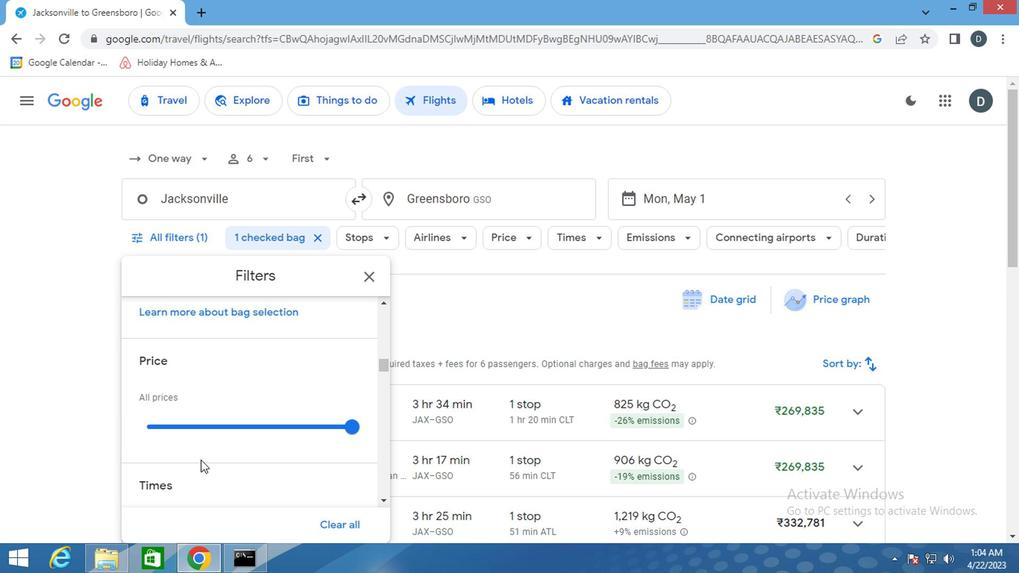 
Action: Mouse moved to (141, 441)
Screenshot: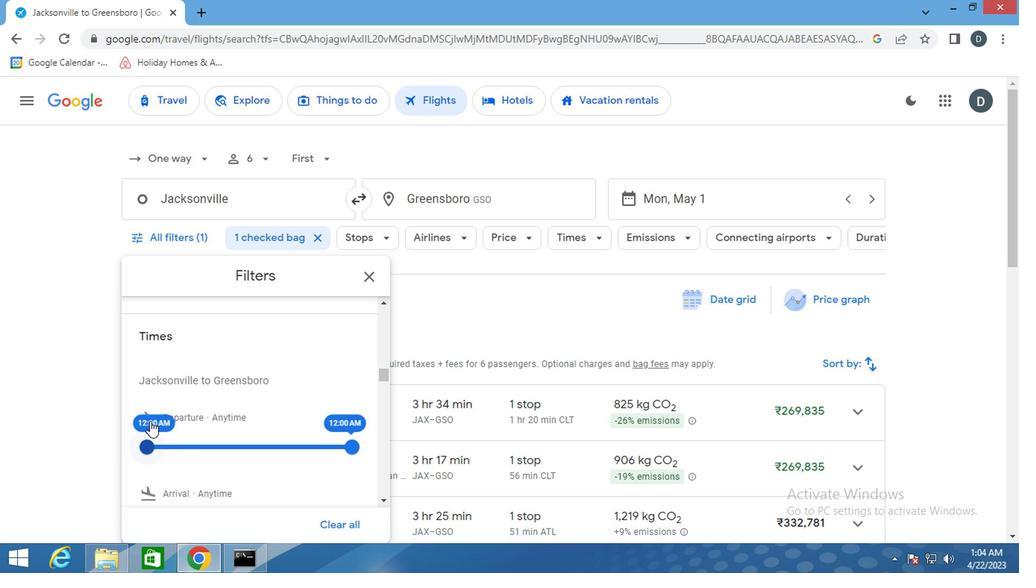 
Action: Mouse pressed left at (141, 441)
Screenshot: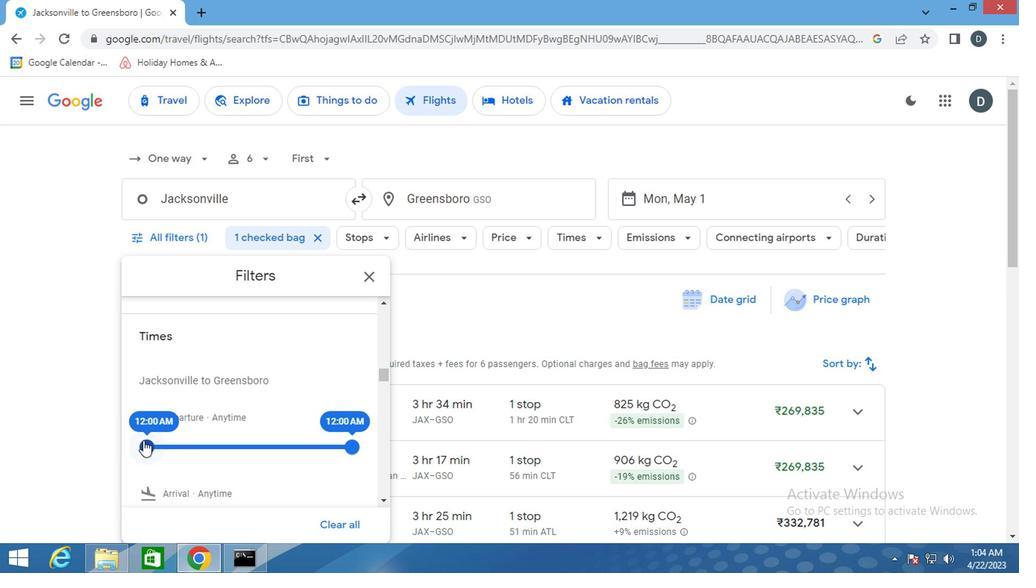 
Action: Mouse moved to (349, 441)
Screenshot: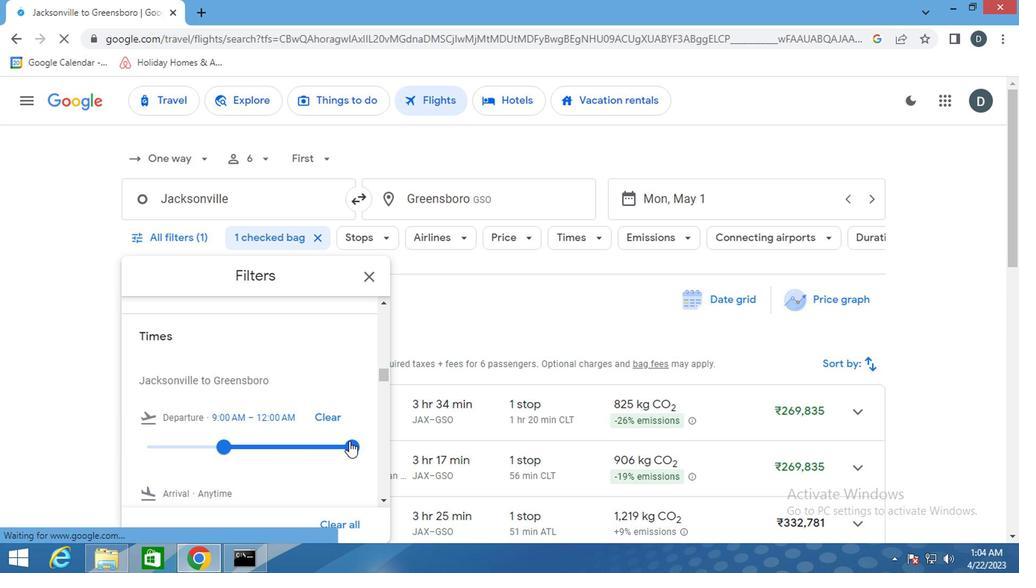 
Action: Mouse pressed left at (349, 441)
Screenshot: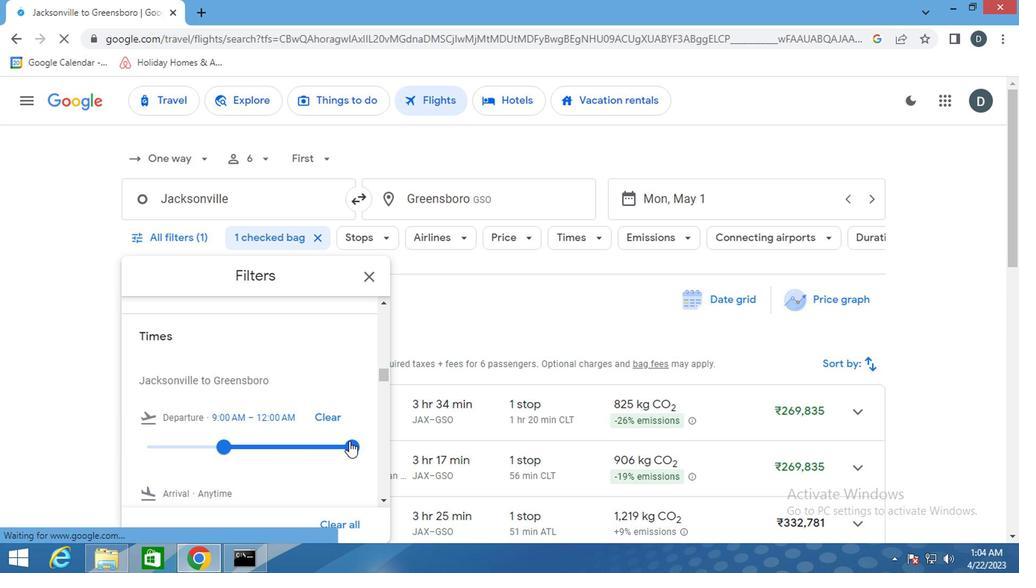 
Action: Mouse moved to (286, 463)
Screenshot: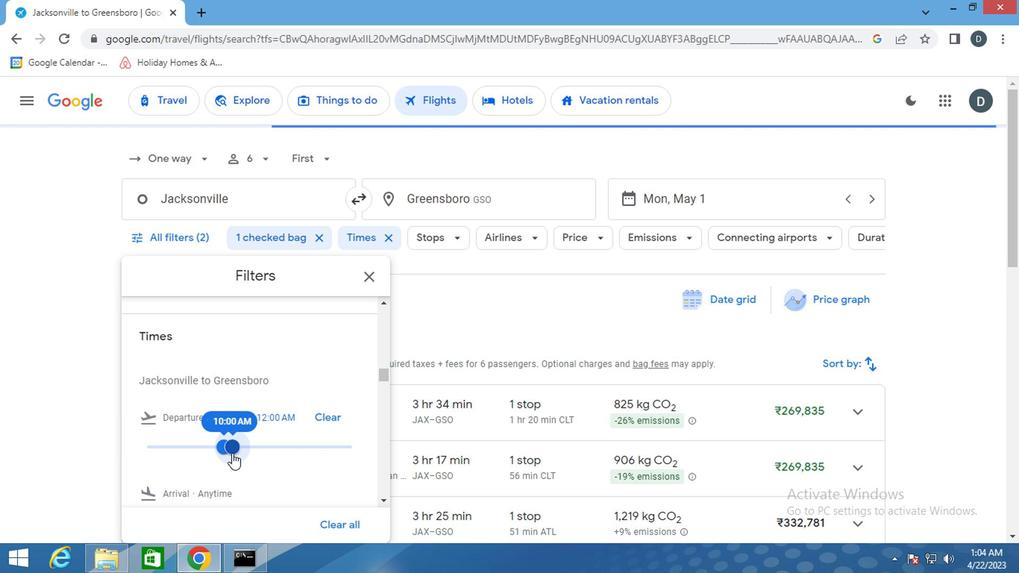 
Action: Mouse scrolled (286, 463) with delta (0, 0)
Screenshot: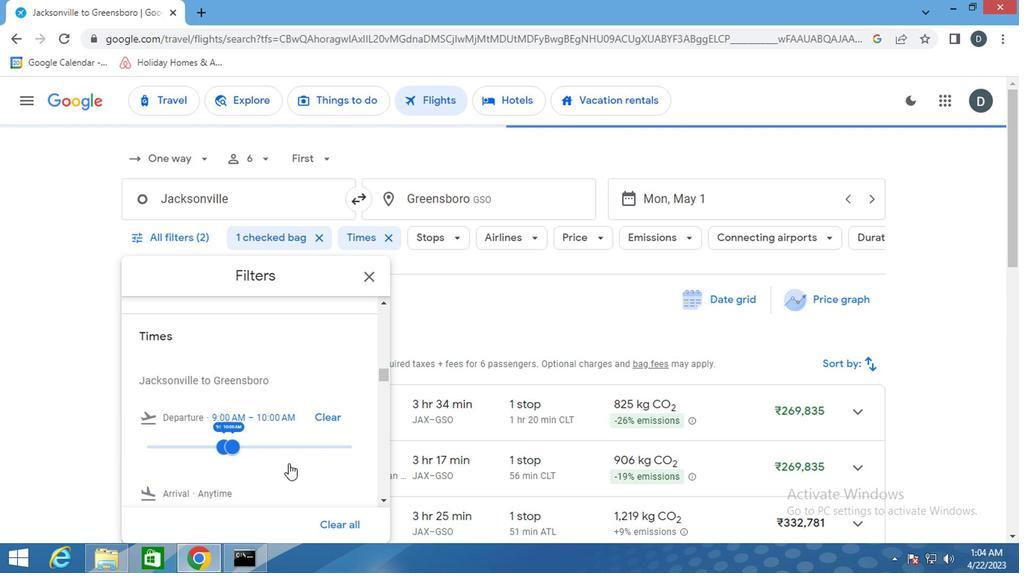
Action: Mouse scrolled (286, 463) with delta (0, 0)
Screenshot: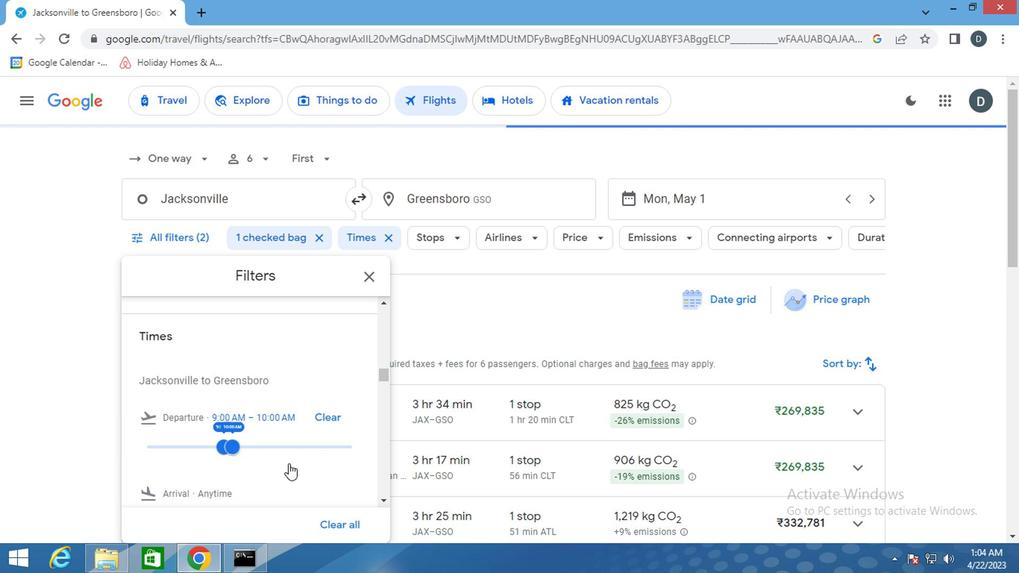 
Action: Mouse scrolled (286, 463) with delta (0, 0)
Screenshot: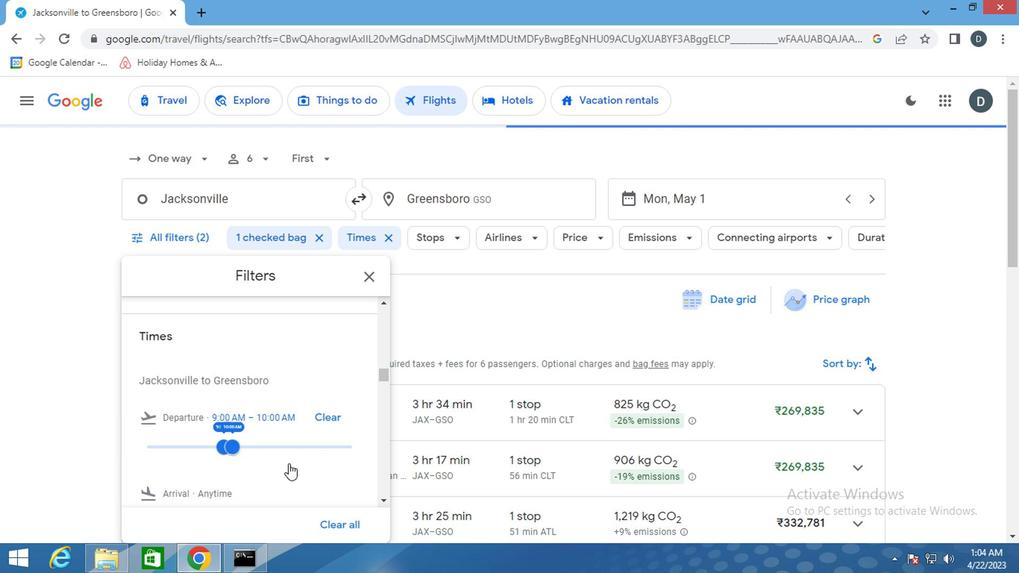 
Action: Mouse scrolled (286, 463) with delta (0, 0)
Screenshot: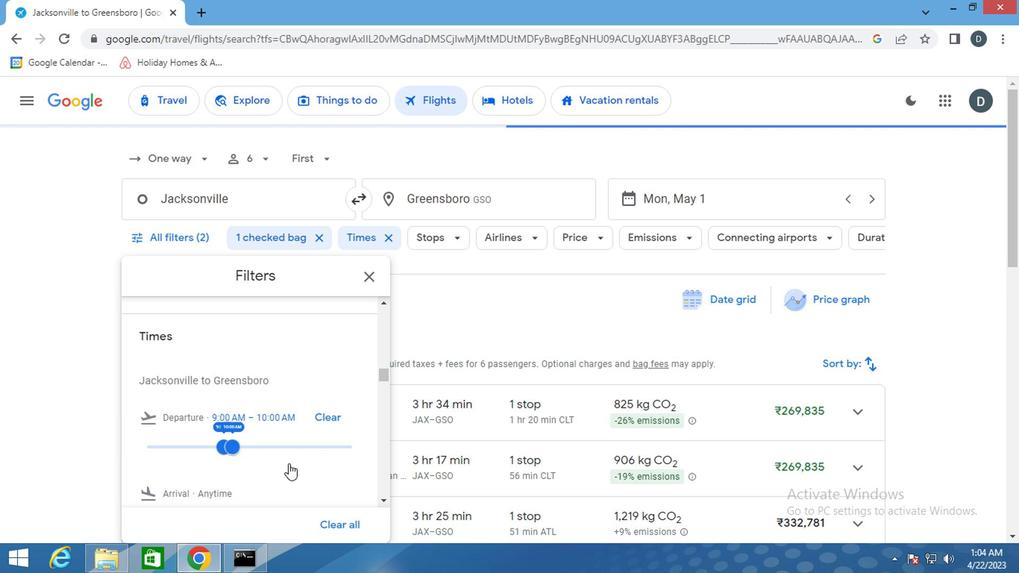 
Action: Mouse scrolled (286, 463) with delta (0, 0)
Screenshot: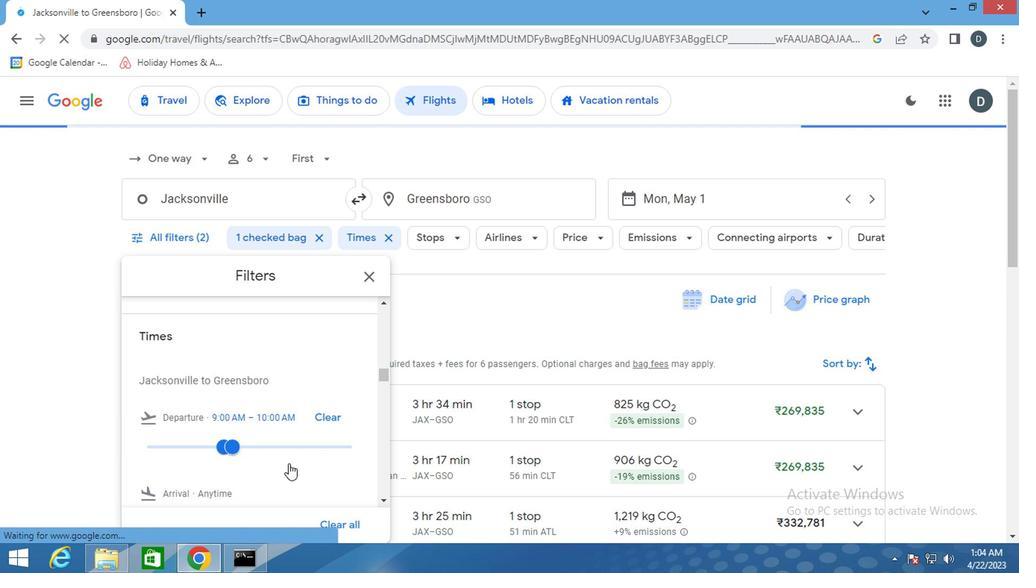 
Action: Mouse scrolled (286, 463) with delta (0, 0)
Screenshot: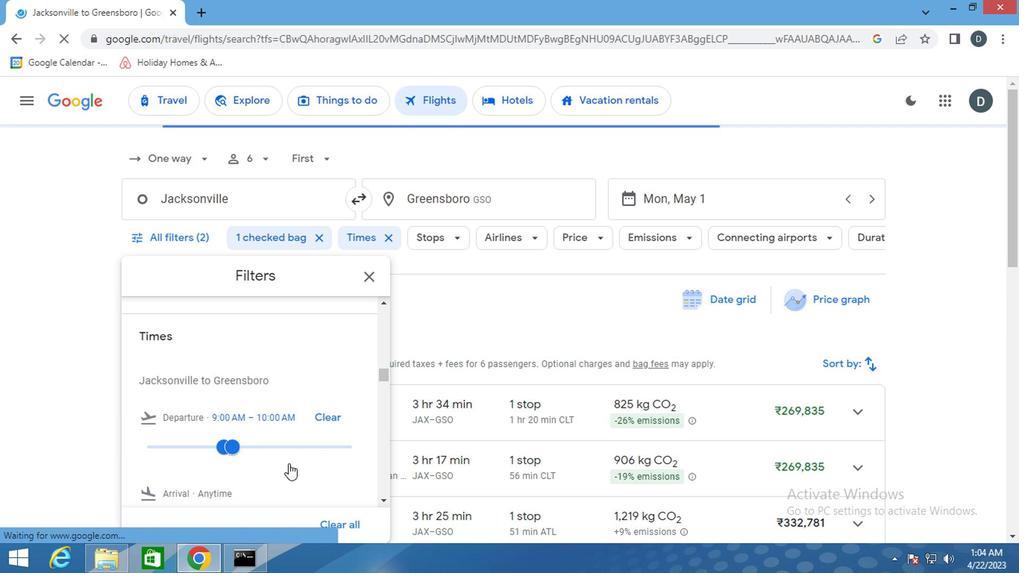 
Action: Mouse scrolled (286, 463) with delta (0, 0)
Screenshot: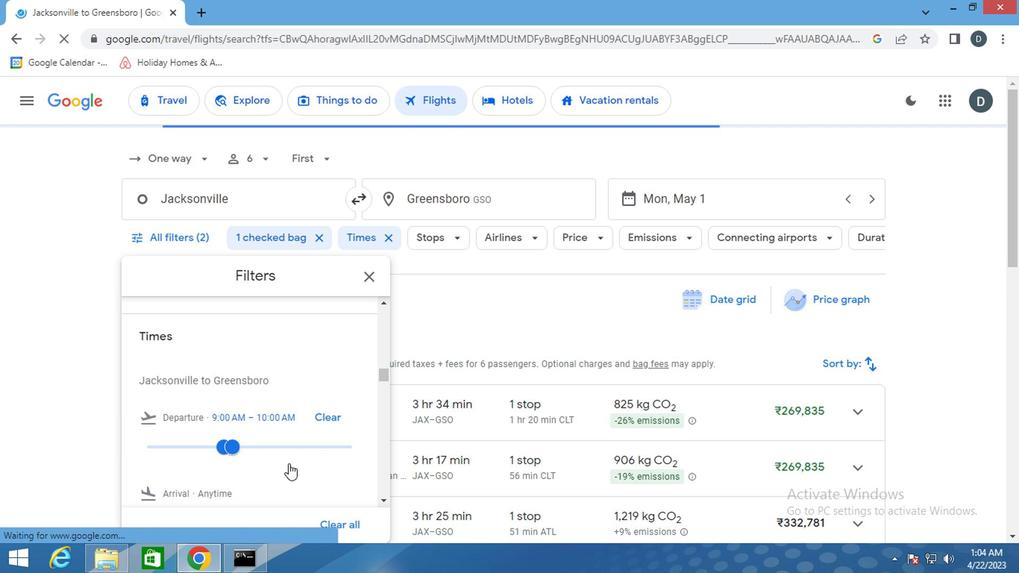 
Action: Mouse scrolled (286, 463) with delta (0, 0)
Screenshot: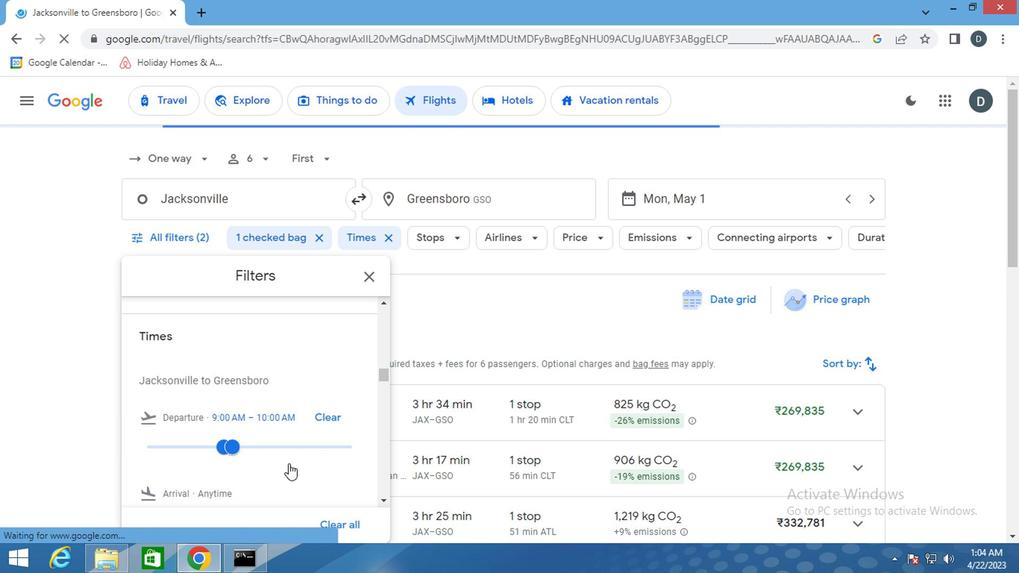 
Action: Mouse scrolled (286, 463) with delta (0, 0)
Screenshot: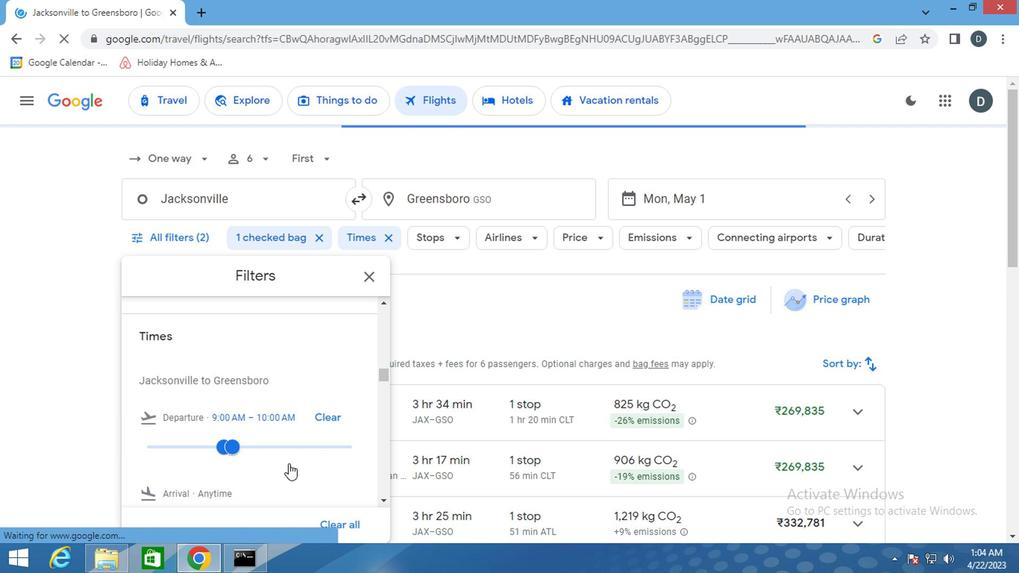 
Action: Mouse moved to (289, 443)
Screenshot: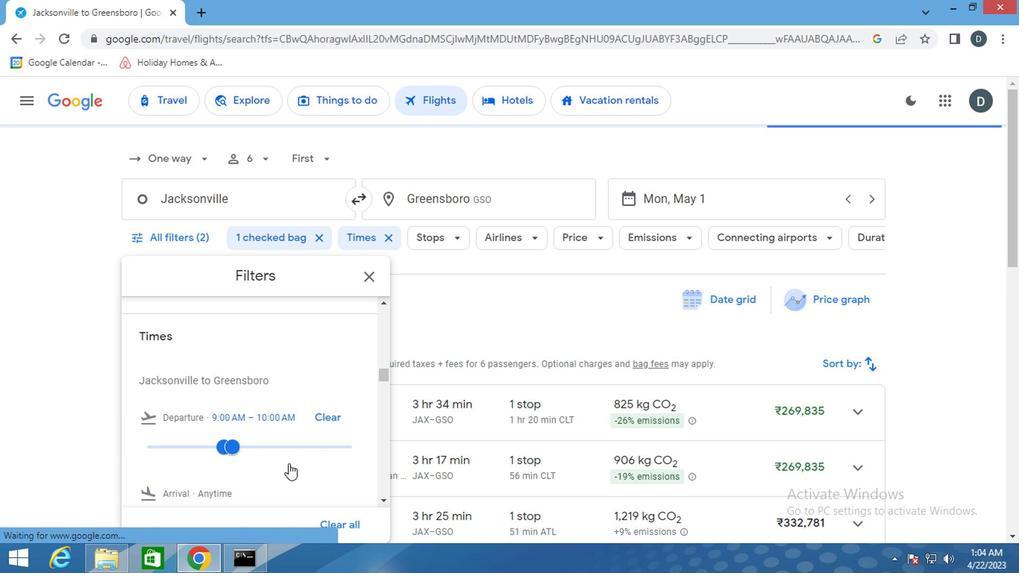 
Action: Mouse scrolled (289, 442) with delta (0, 0)
Screenshot: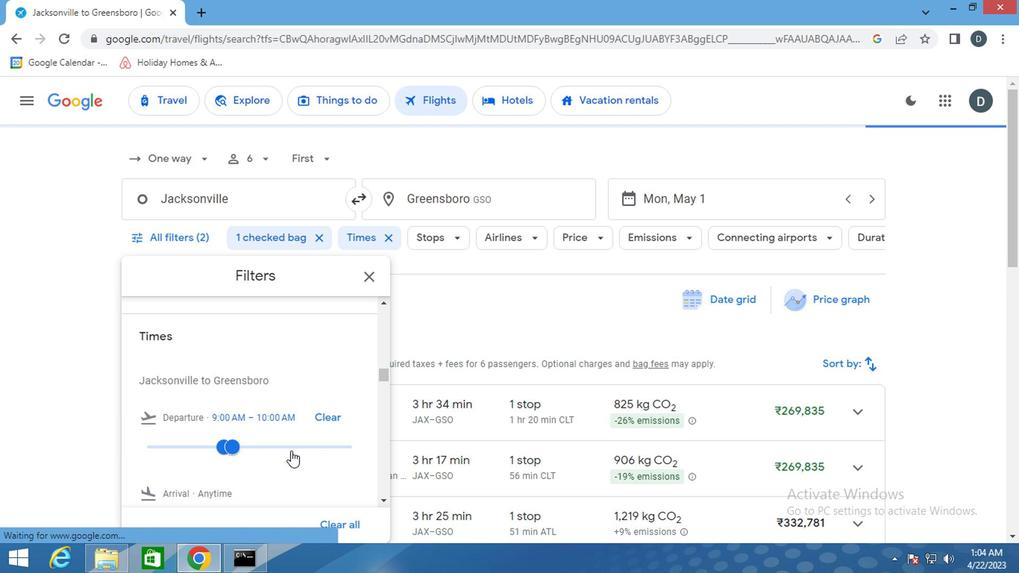 
Action: Mouse moved to (289, 442)
Screenshot: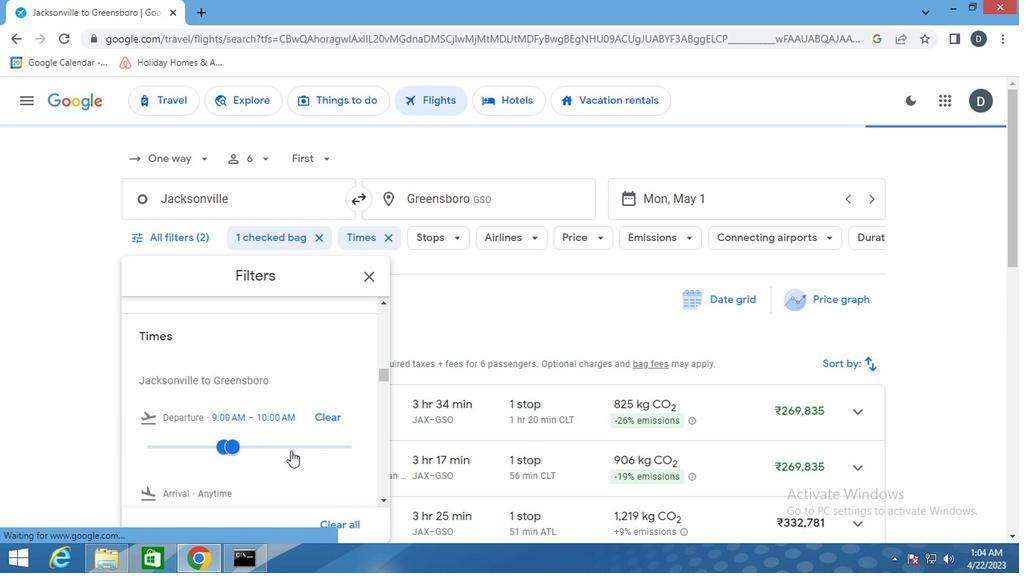
Action: Mouse scrolled (289, 441) with delta (0, -1)
Screenshot: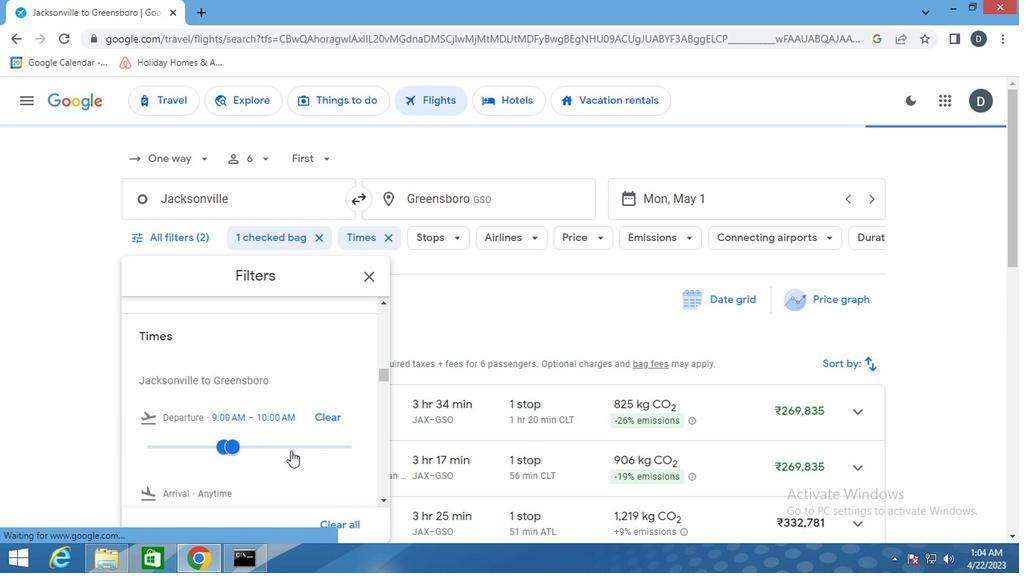 
Action: Mouse scrolled (289, 441) with delta (0, -1)
Screenshot: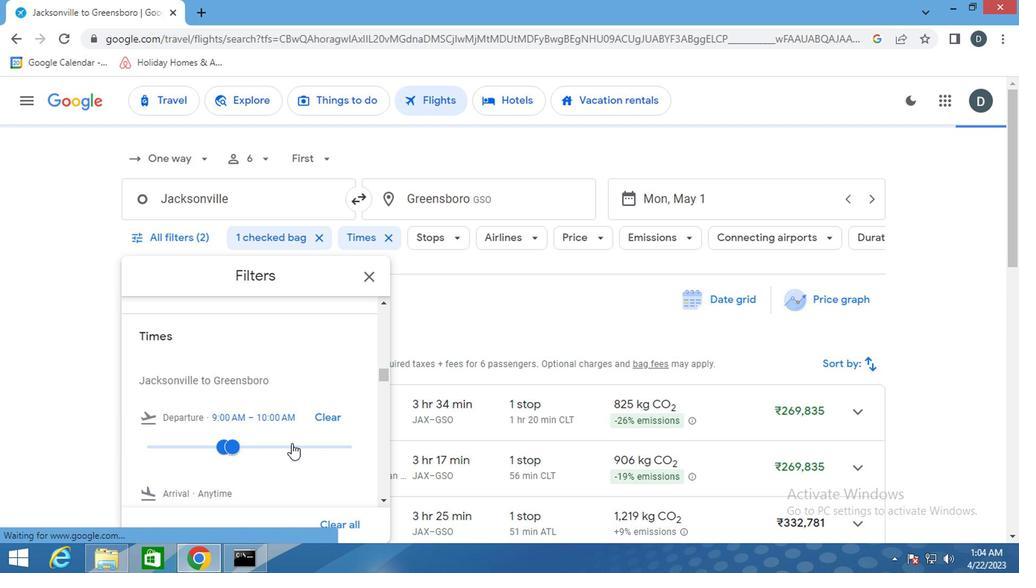 
Action: Mouse scrolled (289, 441) with delta (0, -1)
Screenshot: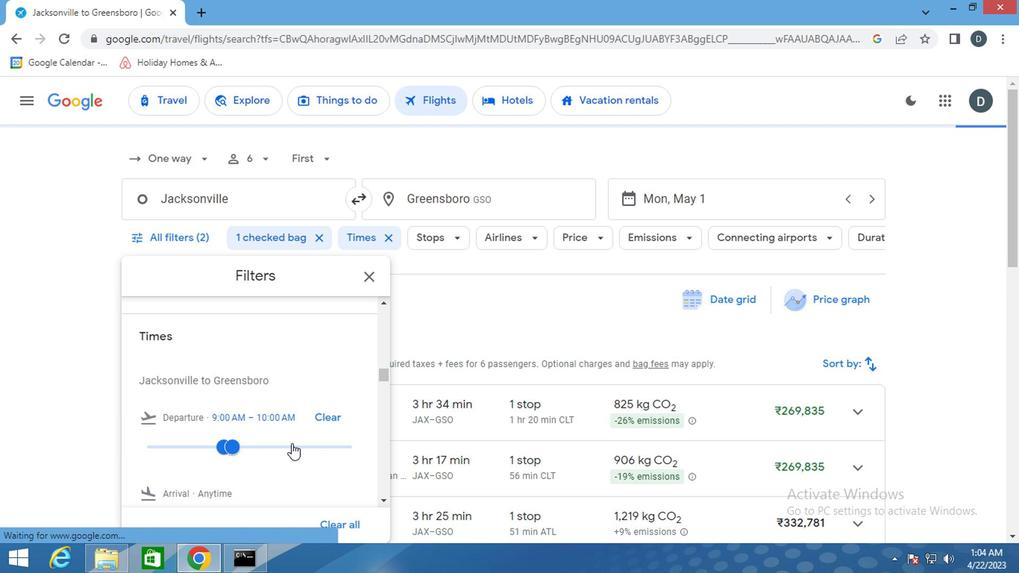 
Action: Mouse moved to (298, 408)
Screenshot: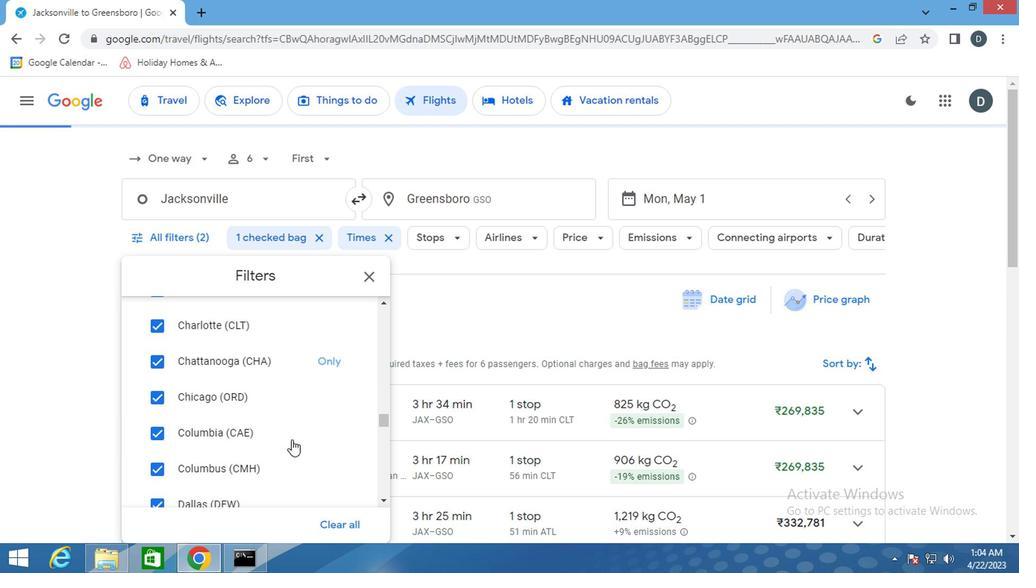 
Action: Mouse scrolled (298, 407) with delta (0, -1)
Screenshot: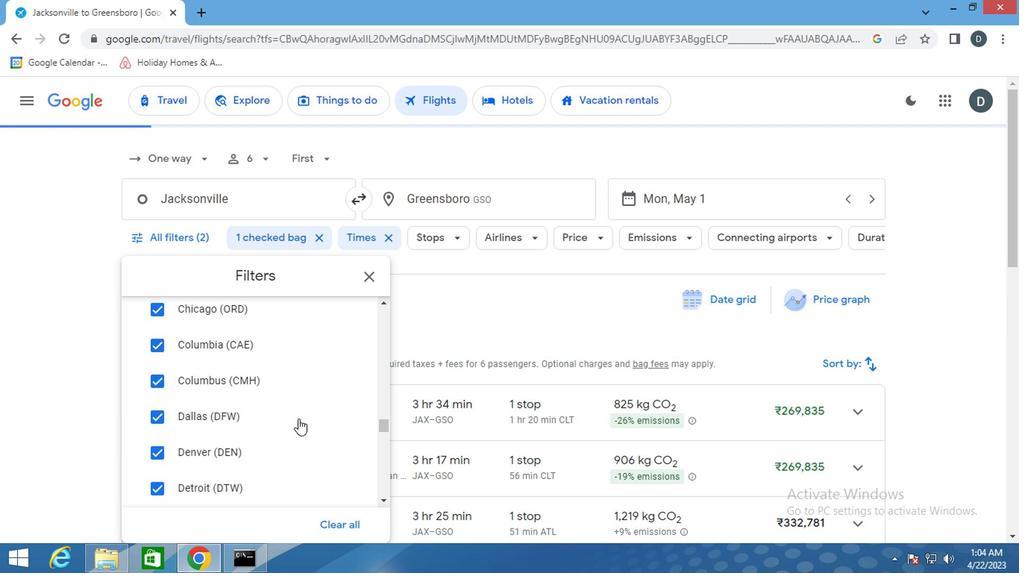 
Action: Mouse scrolled (298, 407) with delta (0, -1)
Screenshot: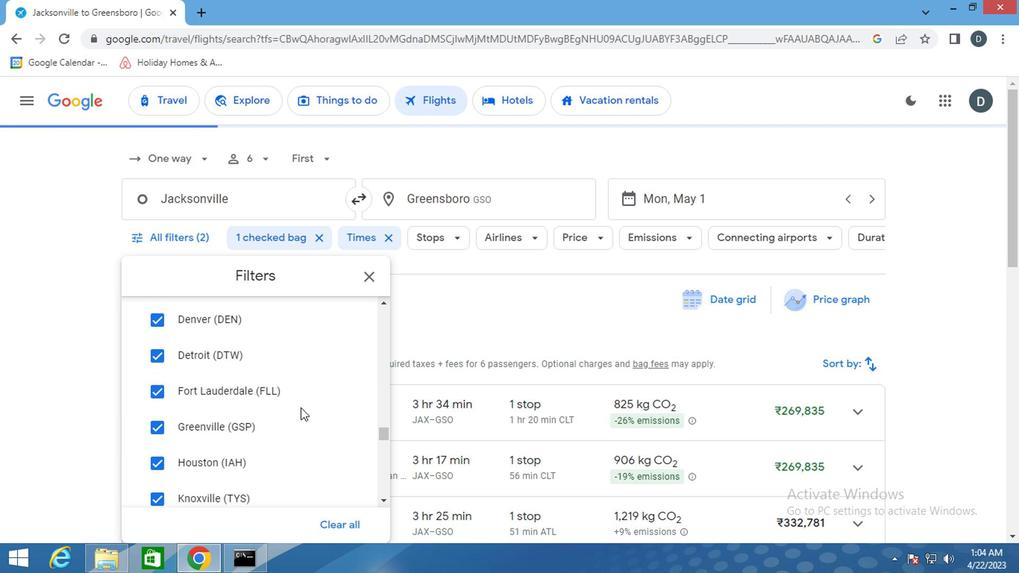 
Action: Mouse scrolled (298, 407) with delta (0, -1)
Screenshot: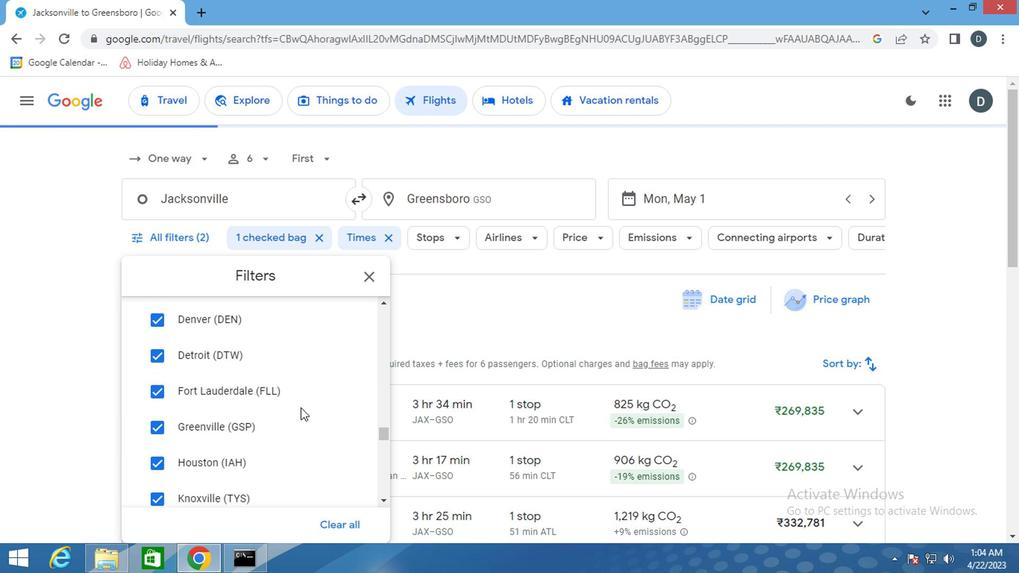 
Action: Mouse scrolled (298, 407) with delta (0, -1)
Screenshot: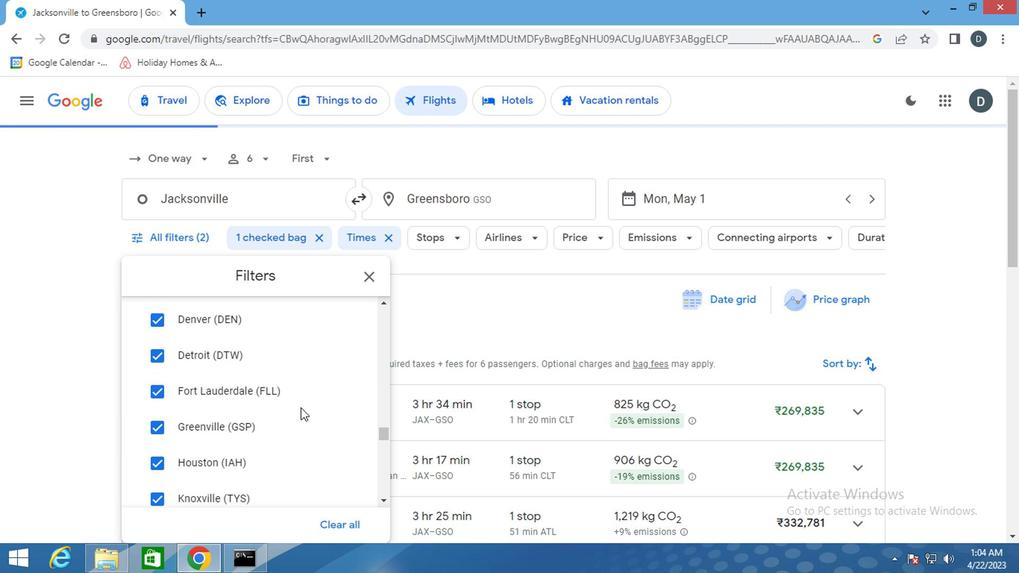 
Action: Mouse scrolled (298, 407) with delta (0, -1)
Screenshot: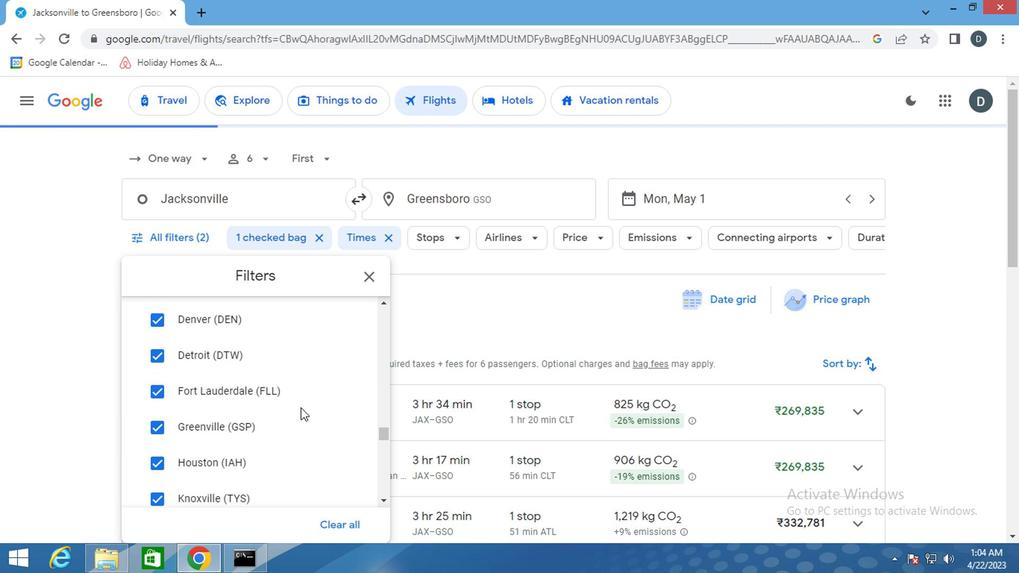 
Action: Mouse scrolled (298, 407) with delta (0, -1)
Screenshot: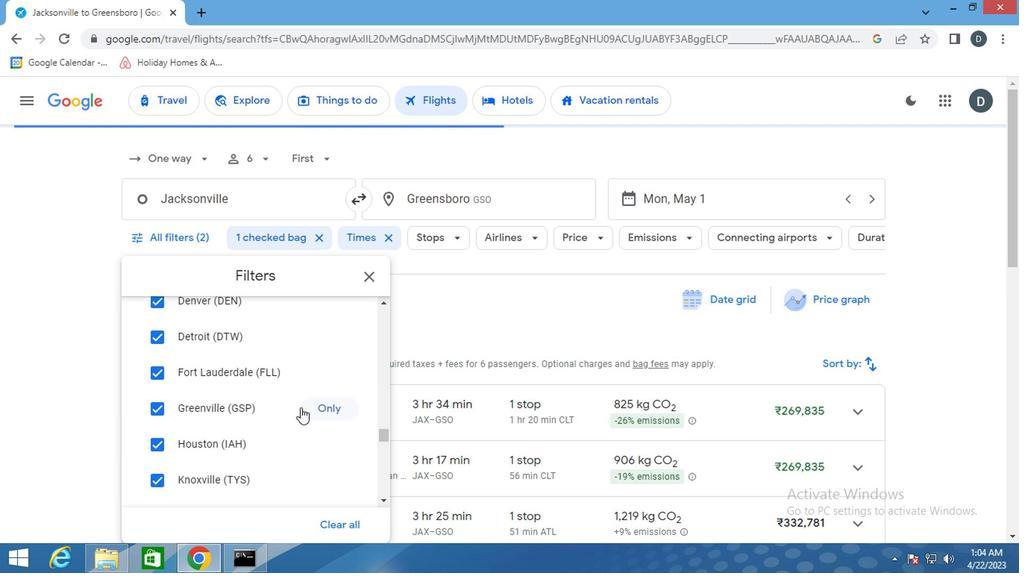 
Action: Mouse scrolled (298, 407) with delta (0, -1)
Screenshot: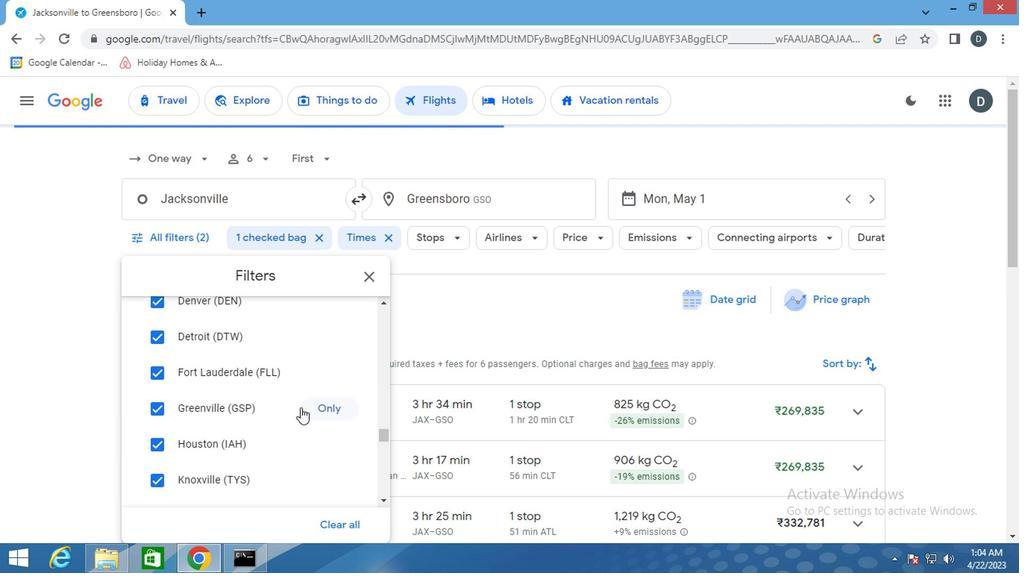 
Action: Mouse scrolled (298, 407) with delta (0, -1)
Screenshot: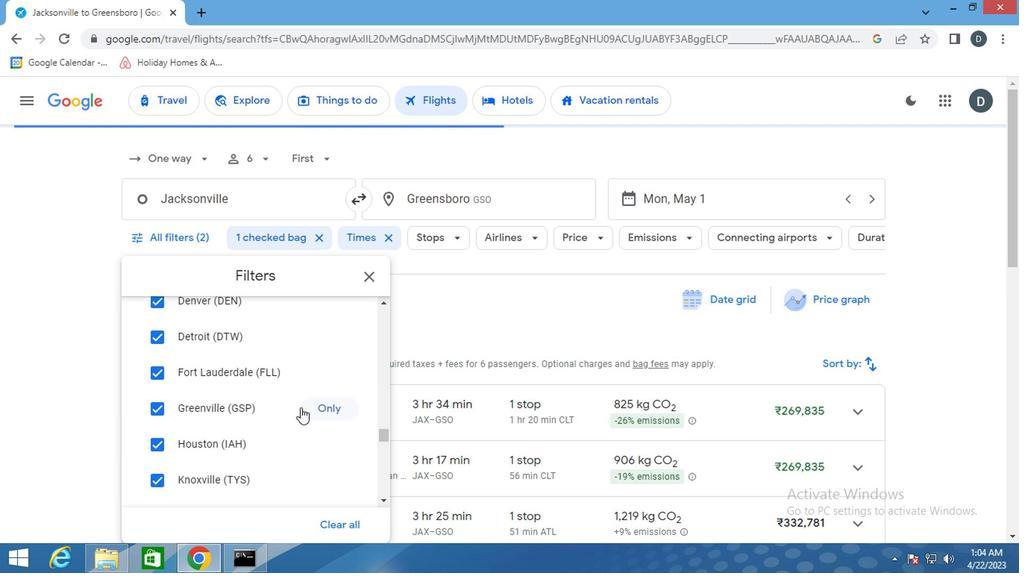 
Action: Mouse scrolled (298, 407) with delta (0, -1)
Screenshot: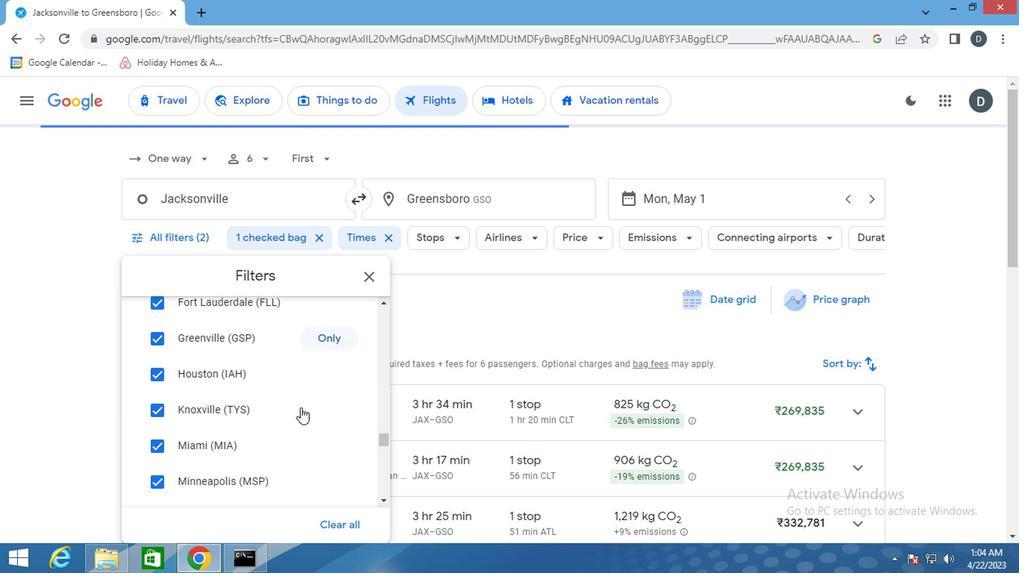 
Action: Mouse scrolled (298, 407) with delta (0, -1)
Screenshot: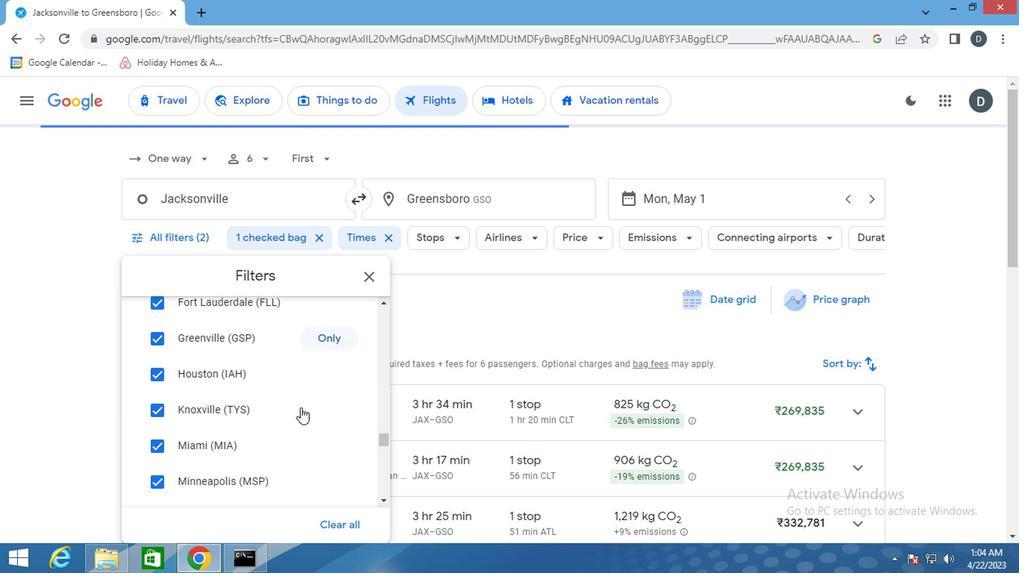 
Action: Mouse scrolled (298, 407) with delta (0, -1)
Screenshot: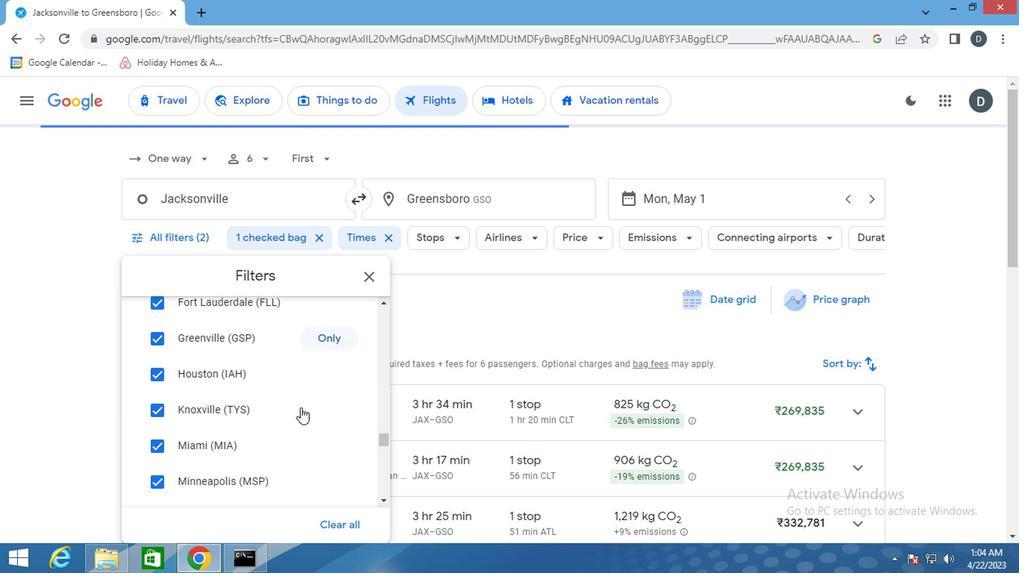 
Action: Mouse scrolled (298, 407) with delta (0, -1)
Screenshot: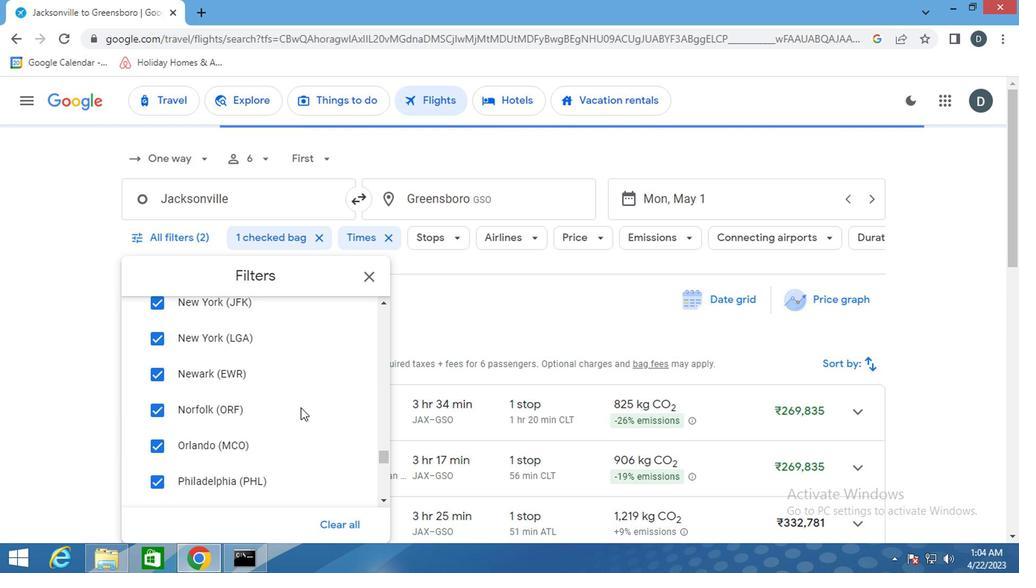 
Action: Mouse scrolled (298, 407) with delta (0, -1)
Screenshot: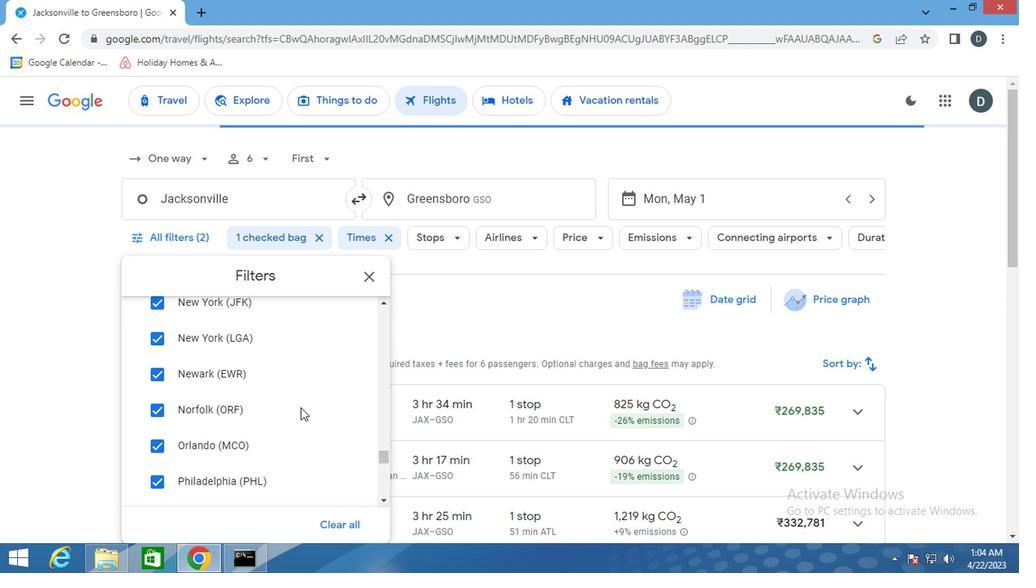 
Action: Mouse scrolled (298, 407) with delta (0, -1)
Screenshot: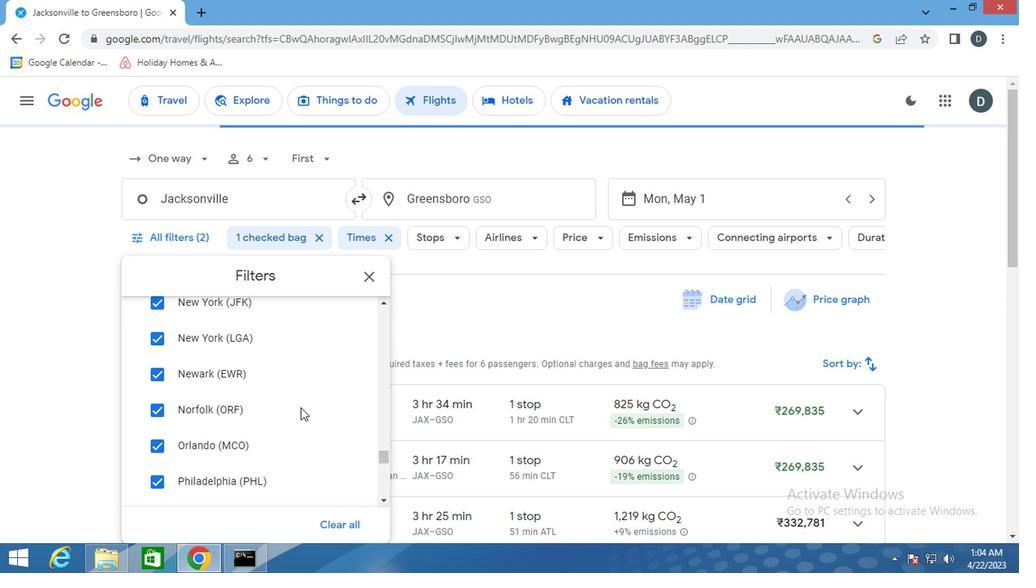 
Action: Mouse scrolled (298, 407) with delta (0, -1)
Screenshot: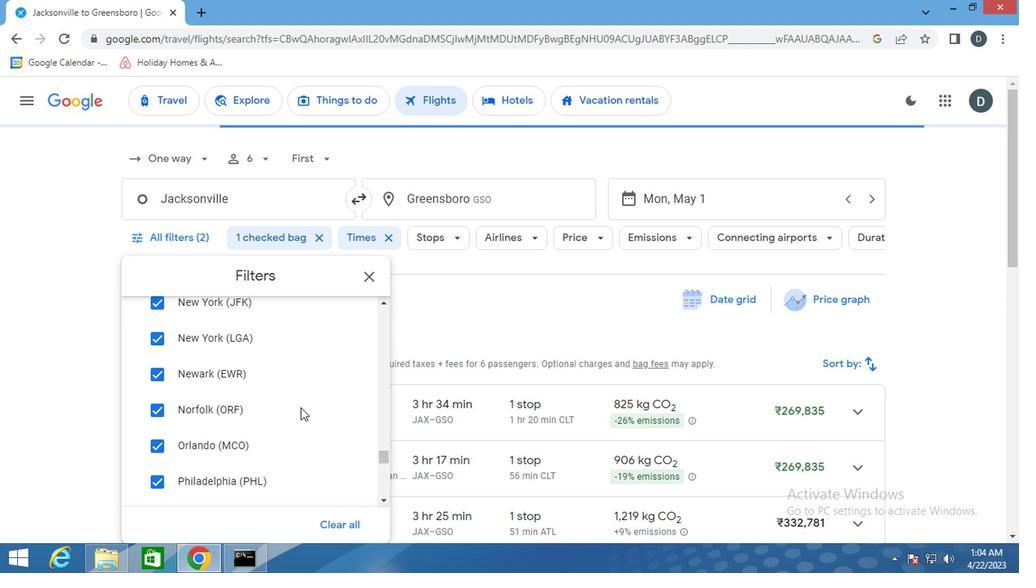 
Action: Mouse scrolled (298, 407) with delta (0, -1)
Screenshot: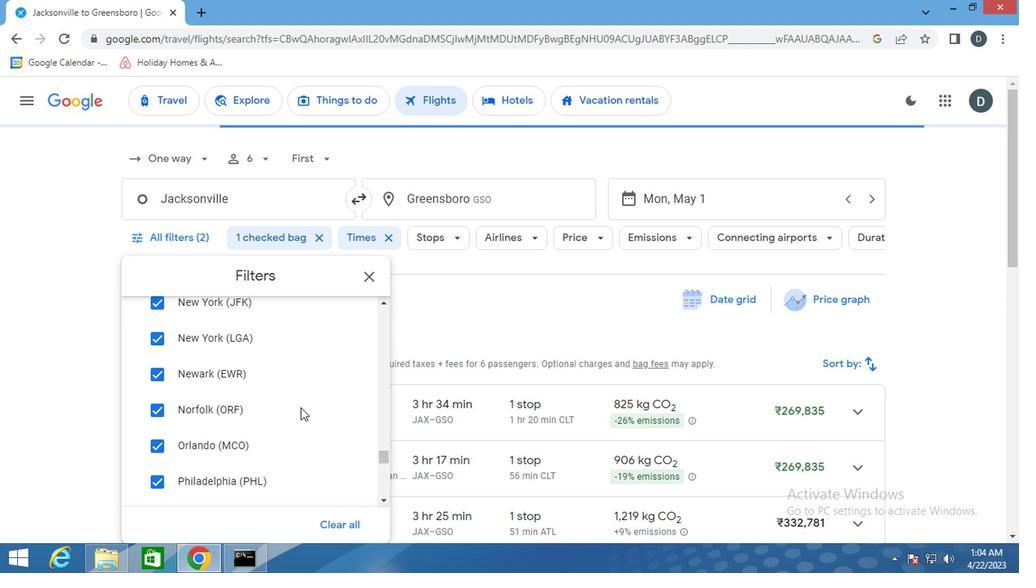 
Action: Mouse scrolled (298, 407) with delta (0, -1)
Screenshot: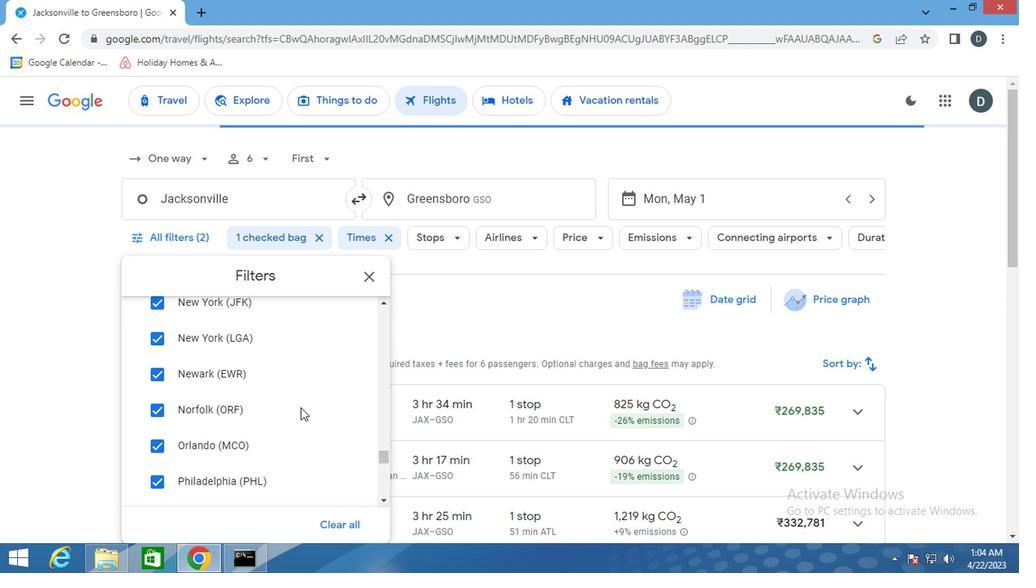 
Action: Mouse scrolled (298, 407) with delta (0, -1)
Screenshot: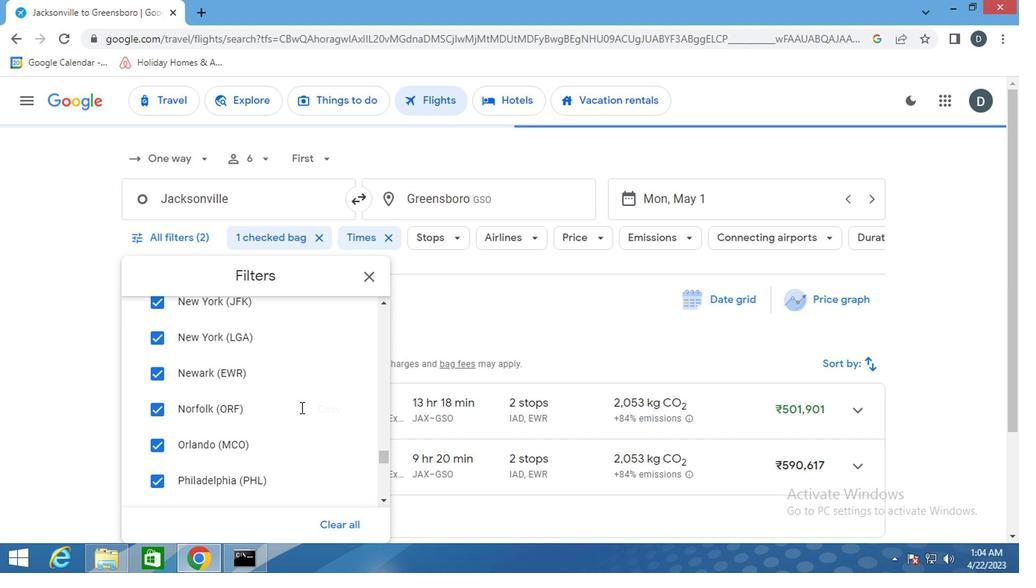 
Action: Mouse scrolled (298, 407) with delta (0, -1)
Screenshot: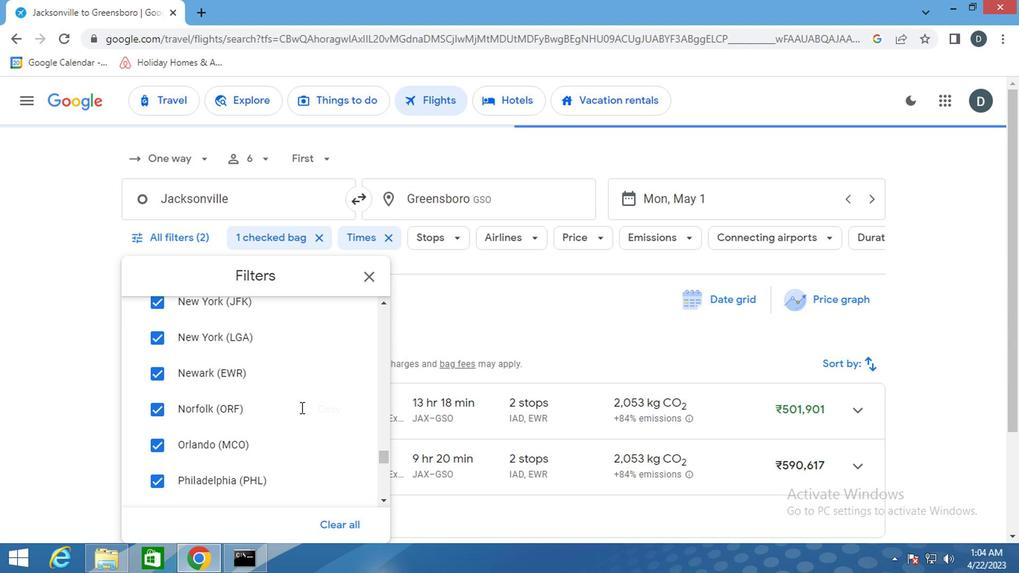 
Action: Mouse scrolled (298, 407) with delta (0, -1)
Screenshot: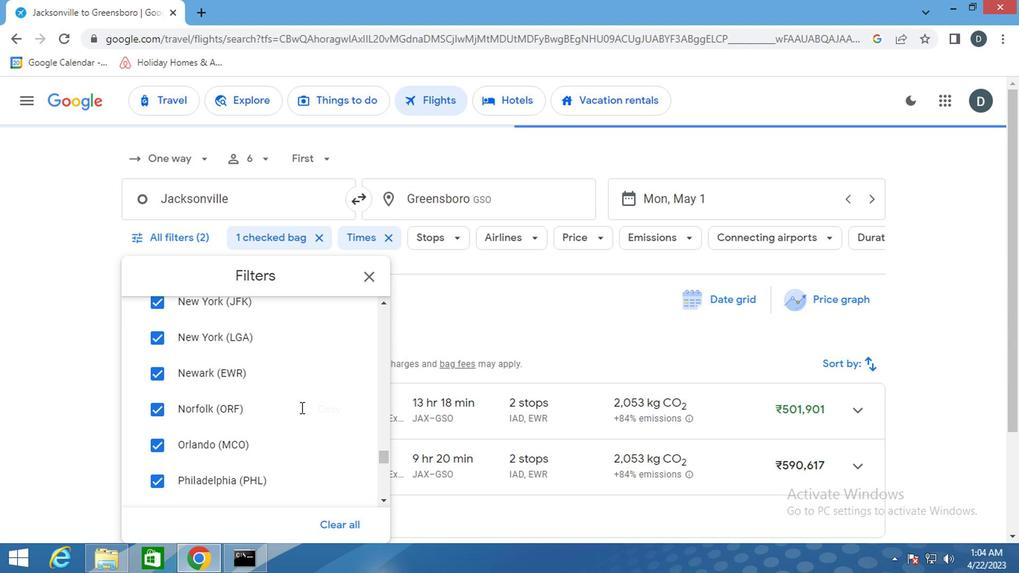 
Action: Mouse scrolled (298, 407) with delta (0, -1)
Screenshot: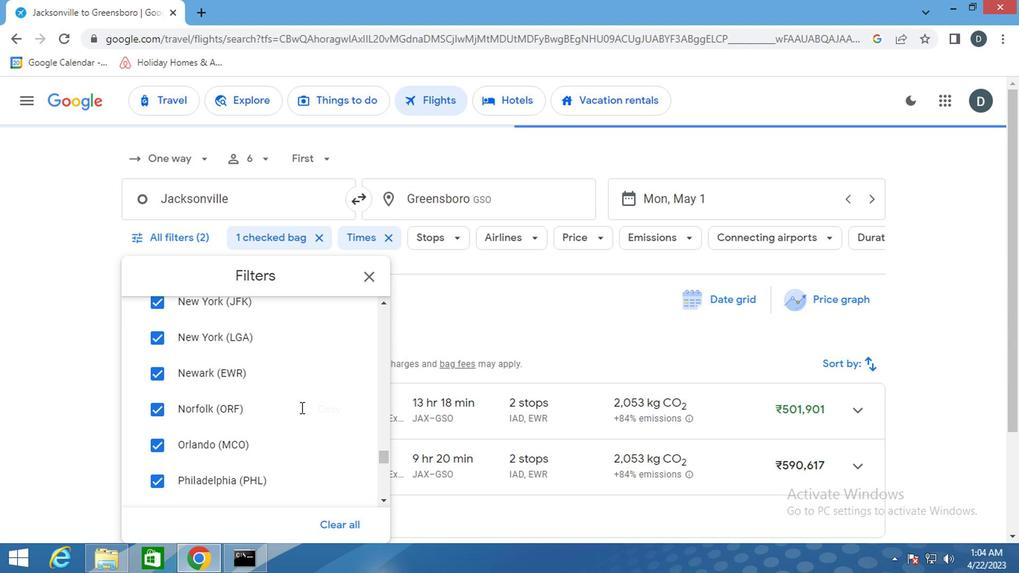 
Action: Mouse scrolled (298, 407) with delta (0, -1)
Screenshot: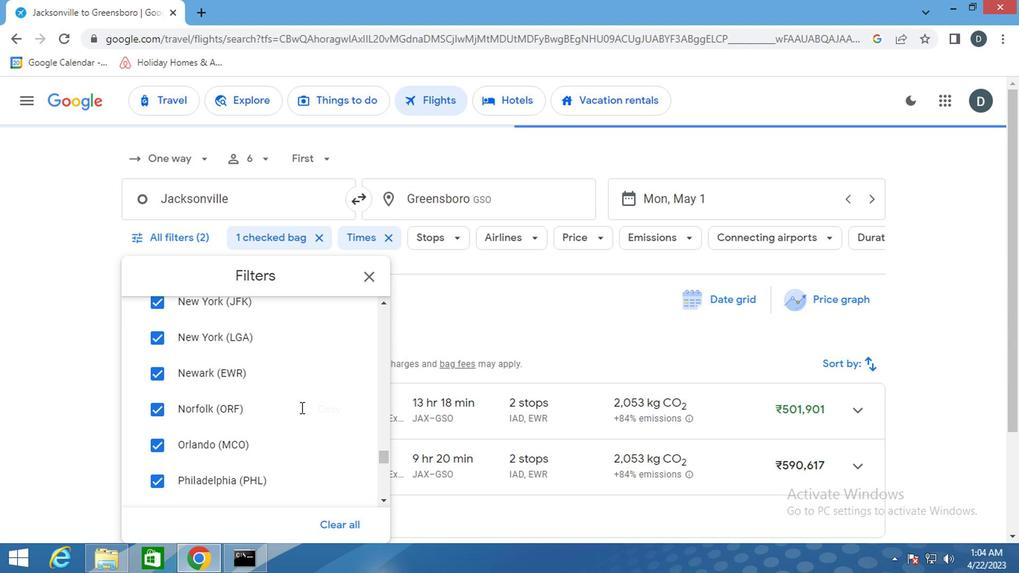 
Action: Mouse scrolled (298, 407) with delta (0, -1)
Screenshot: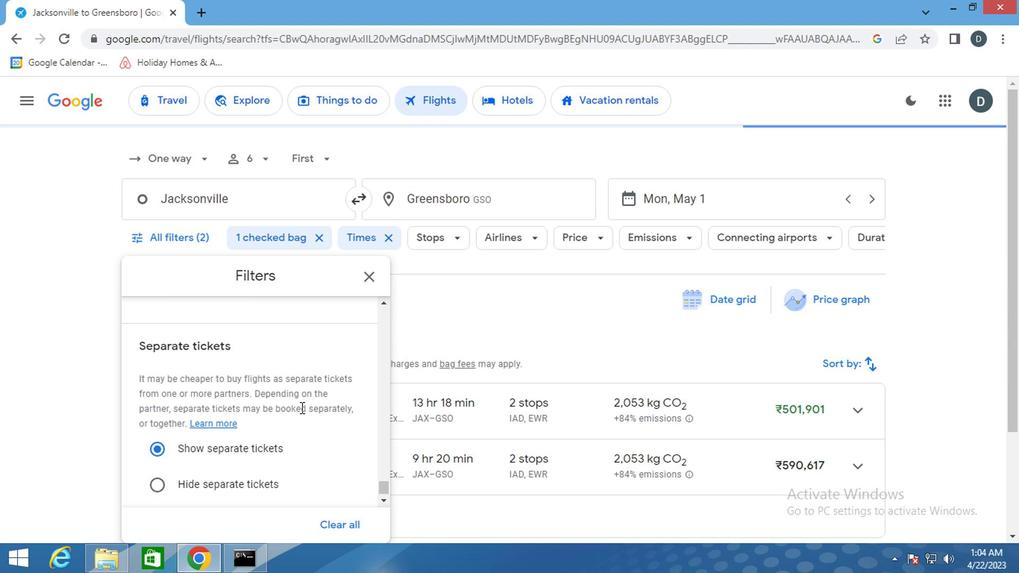 
Action: Mouse moved to (357, 276)
Screenshot: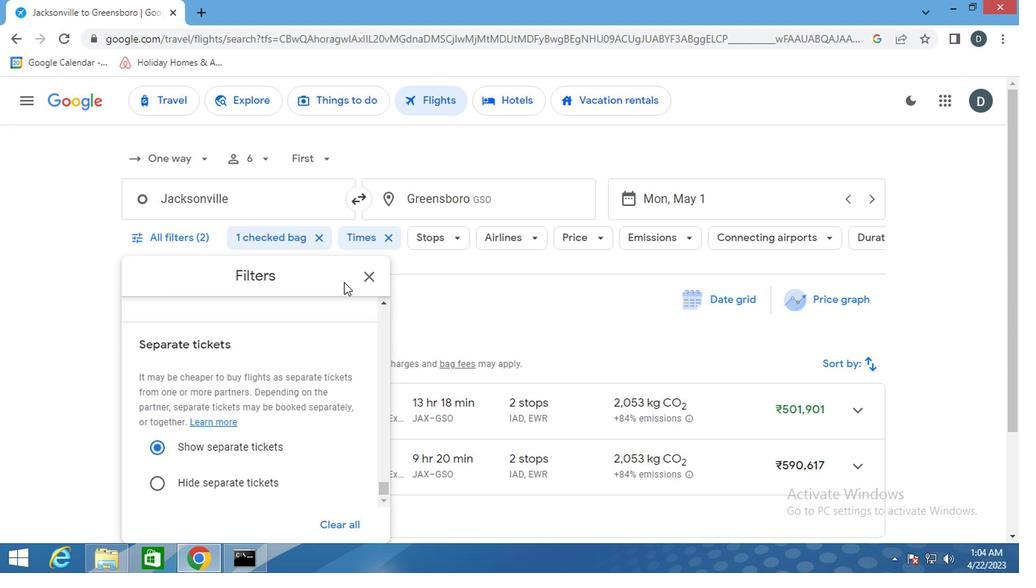 
Action: Mouse pressed left at (357, 276)
Screenshot: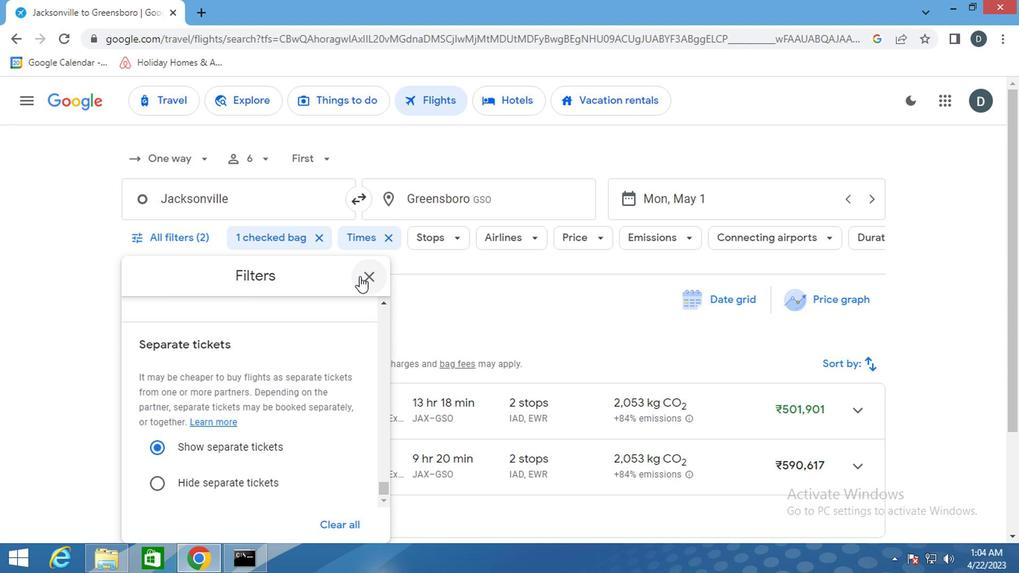 
